 Task: Create a due date automation trigger when advanced on, 2 days after a card is due add fields with custom field "Resume" set to a date less than 1 days from now at 11:00 AM.
Action: Mouse moved to (1375, 118)
Screenshot: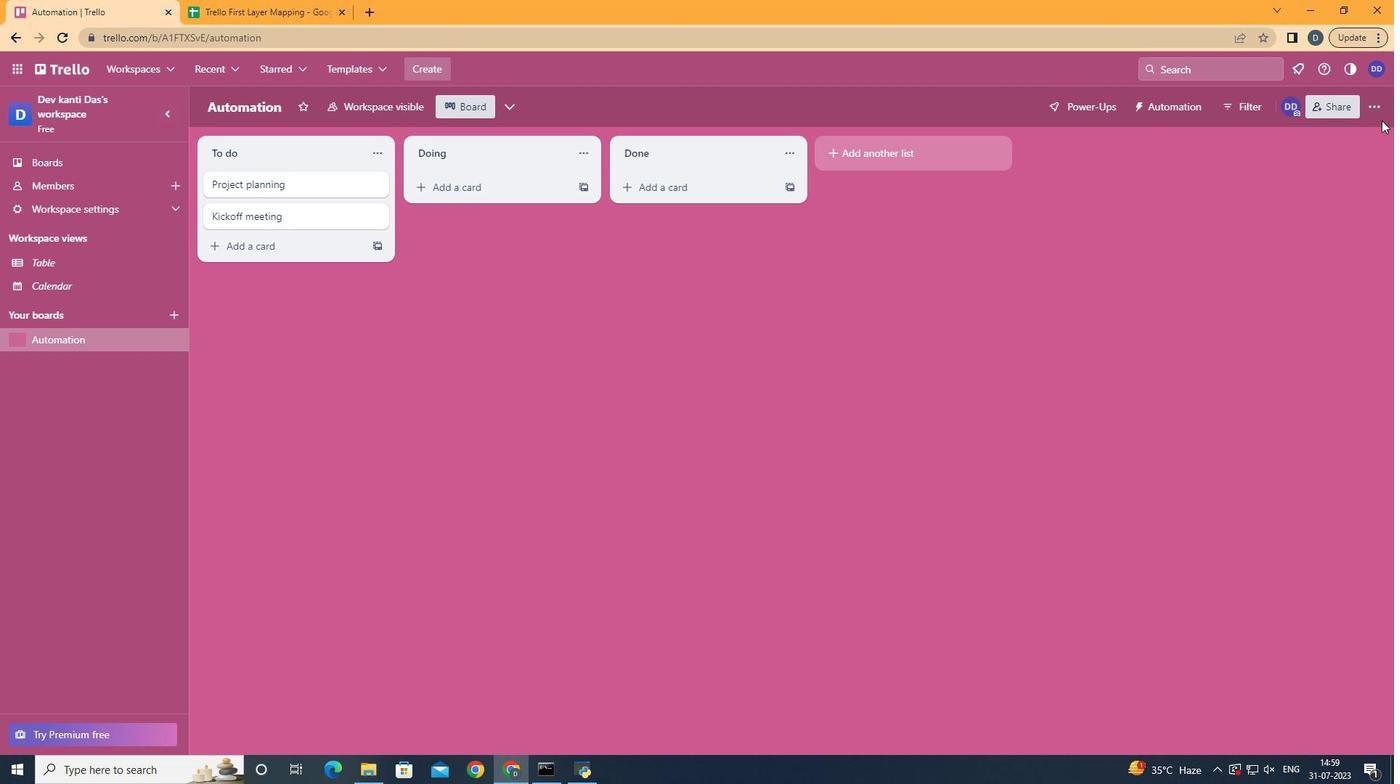 
Action: Mouse pressed left at (1375, 118)
Screenshot: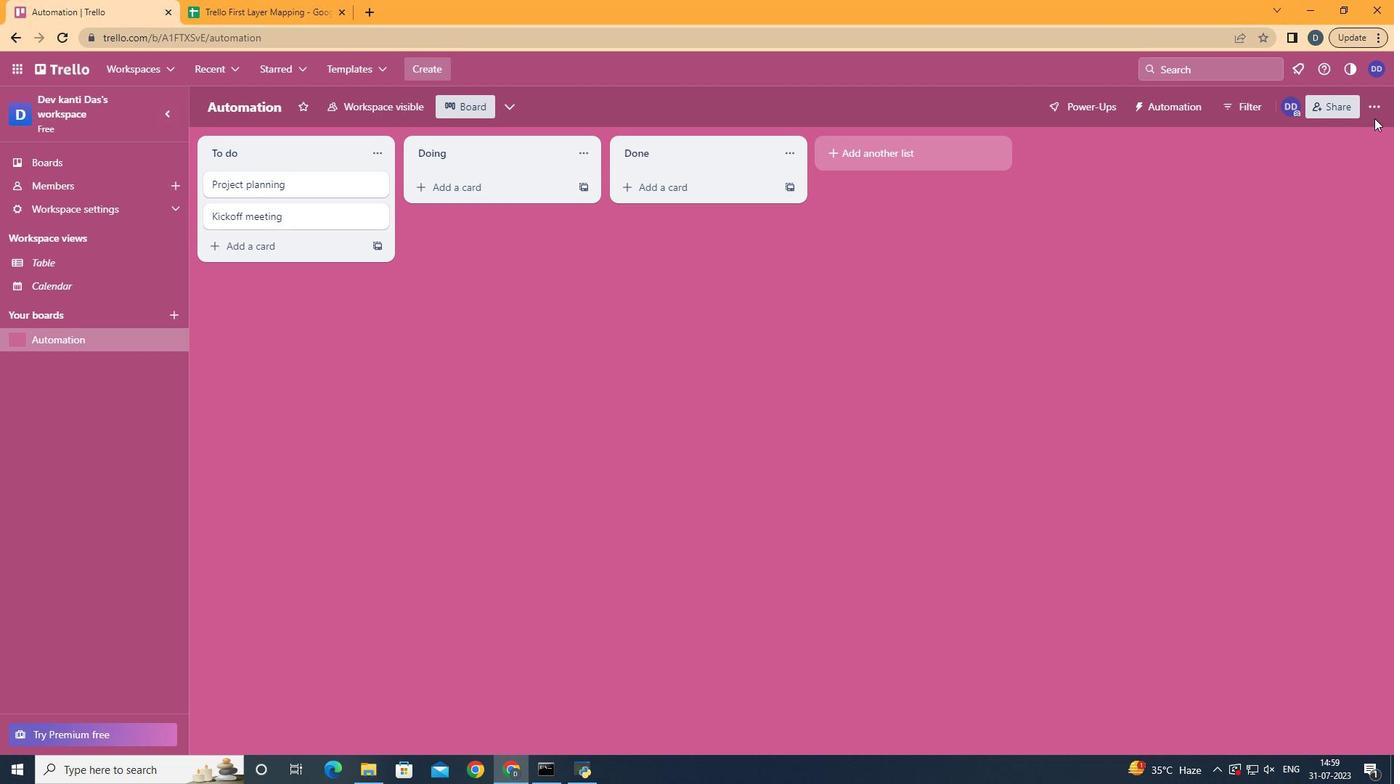 
Action: Mouse moved to (1375, 116)
Screenshot: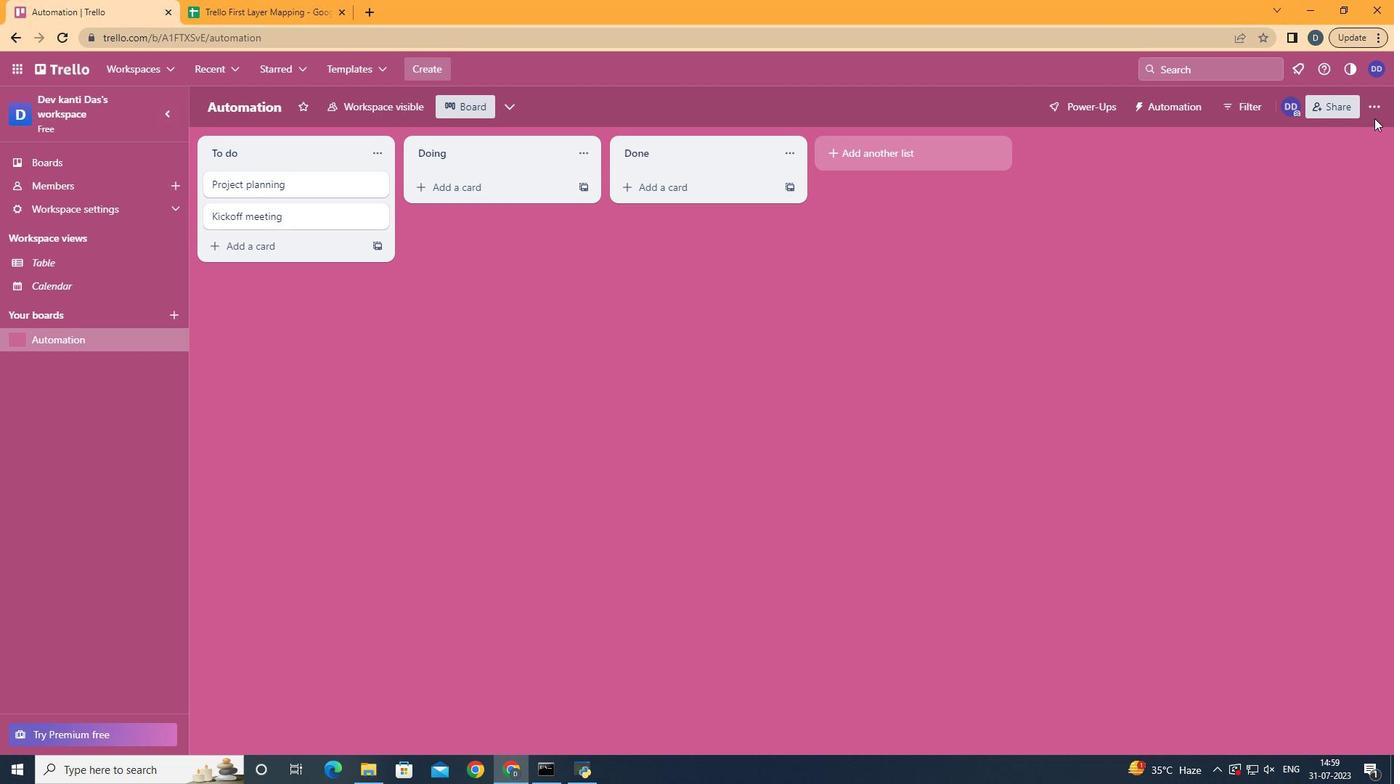 
Action: Mouse pressed left at (1375, 116)
Screenshot: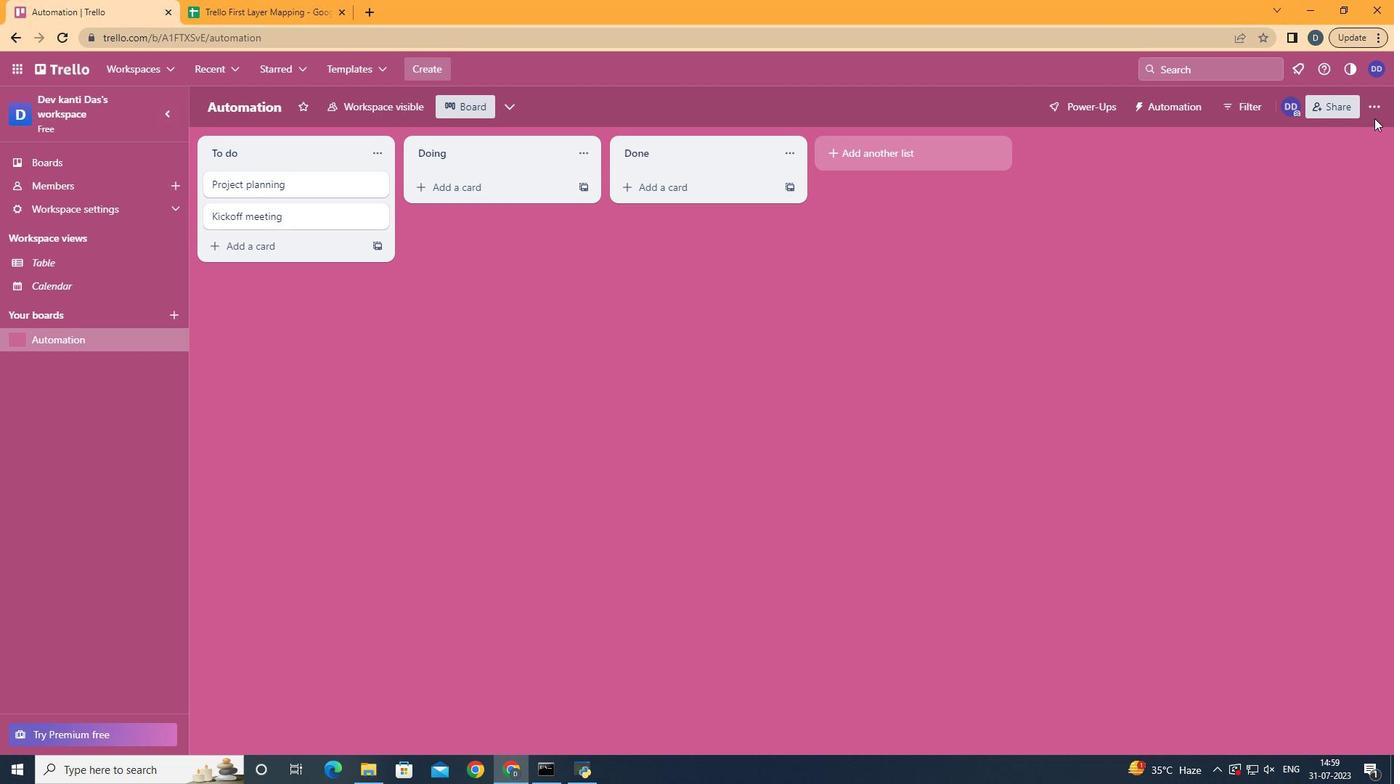 
Action: Mouse moved to (1270, 312)
Screenshot: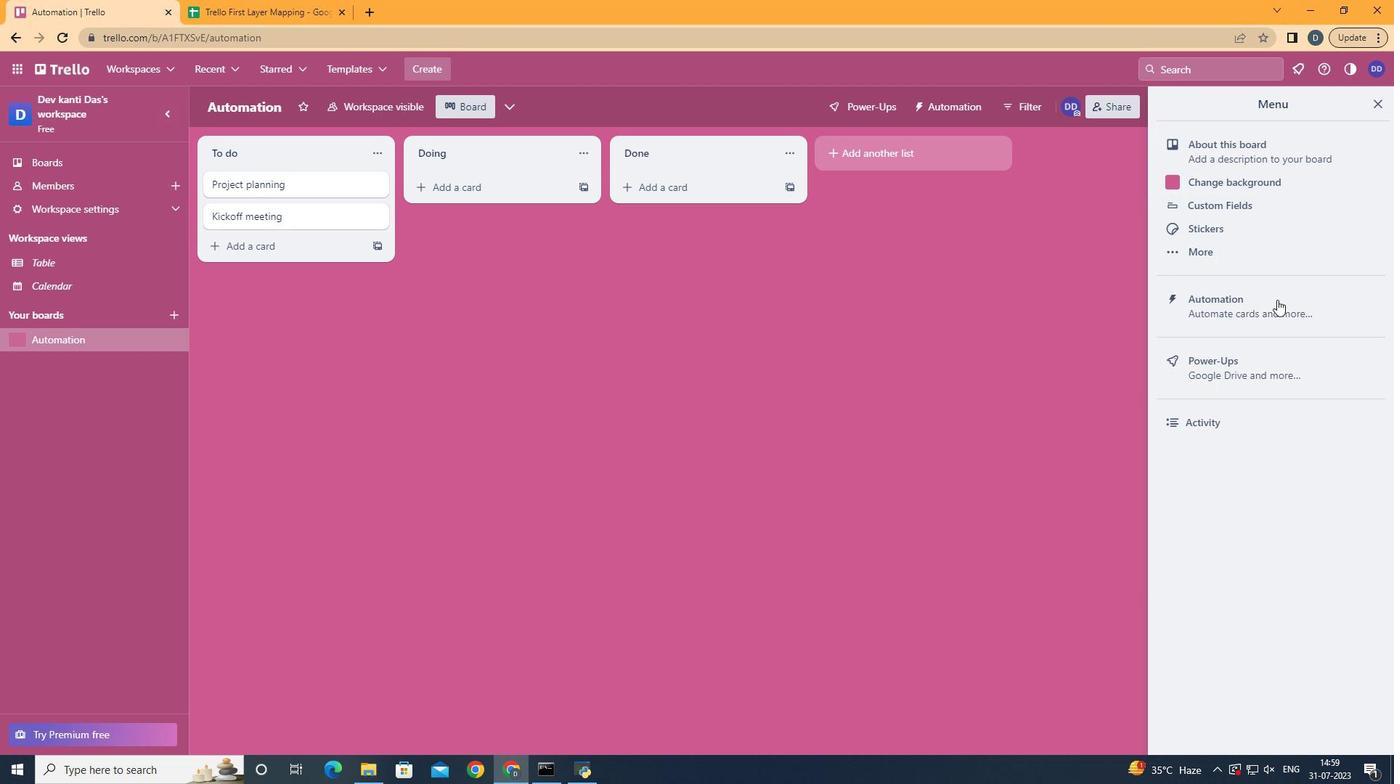 
Action: Mouse pressed left at (1270, 312)
Screenshot: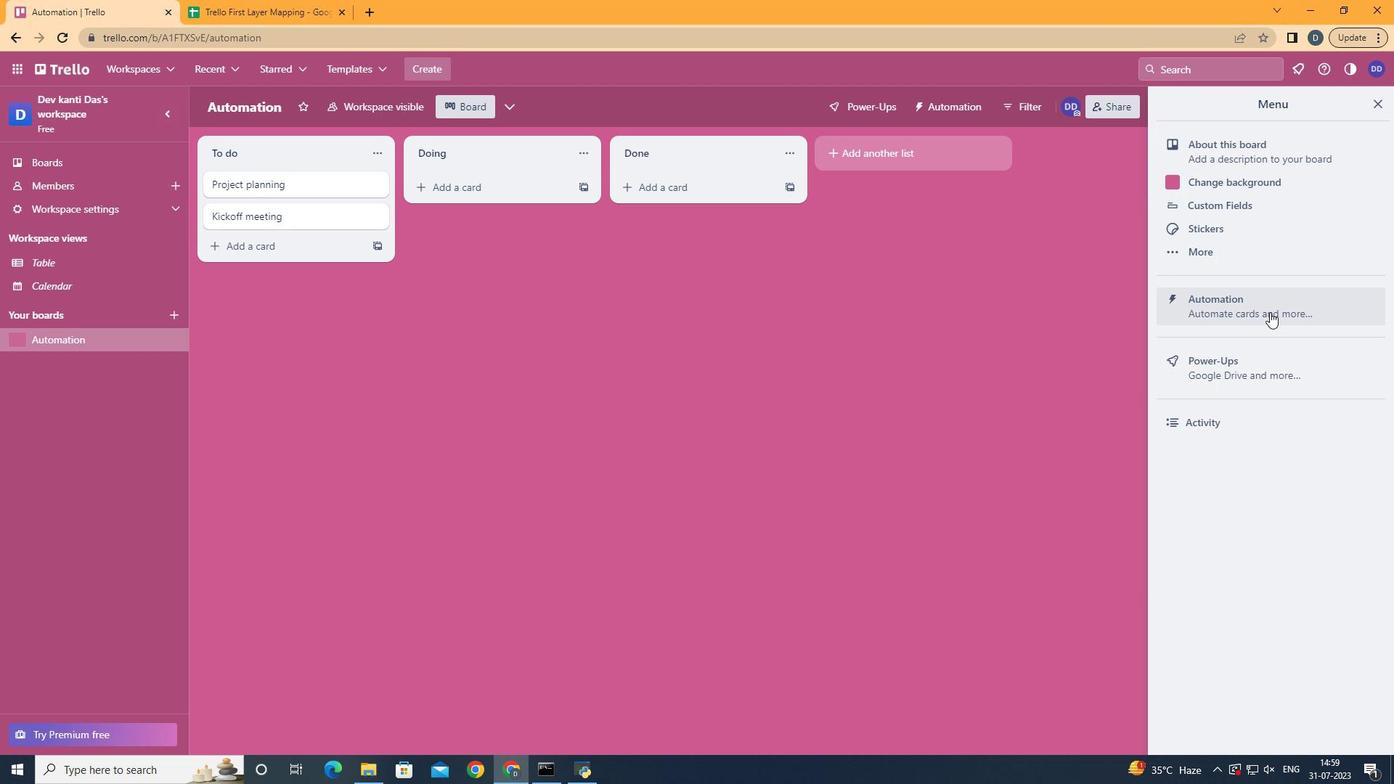 
Action: Mouse moved to (302, 298)
Screenshot: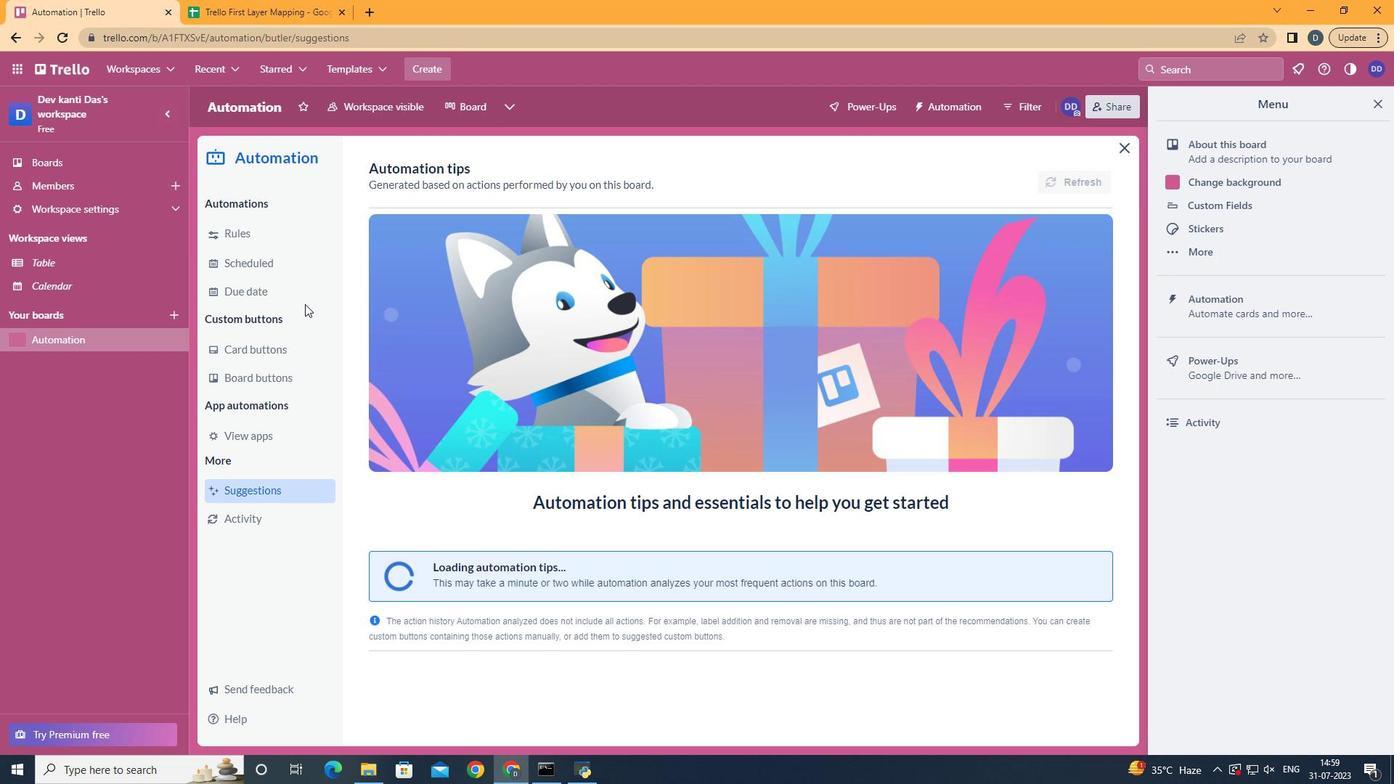 
Action: Mouse pressed left at (302, 298)
Screenshot: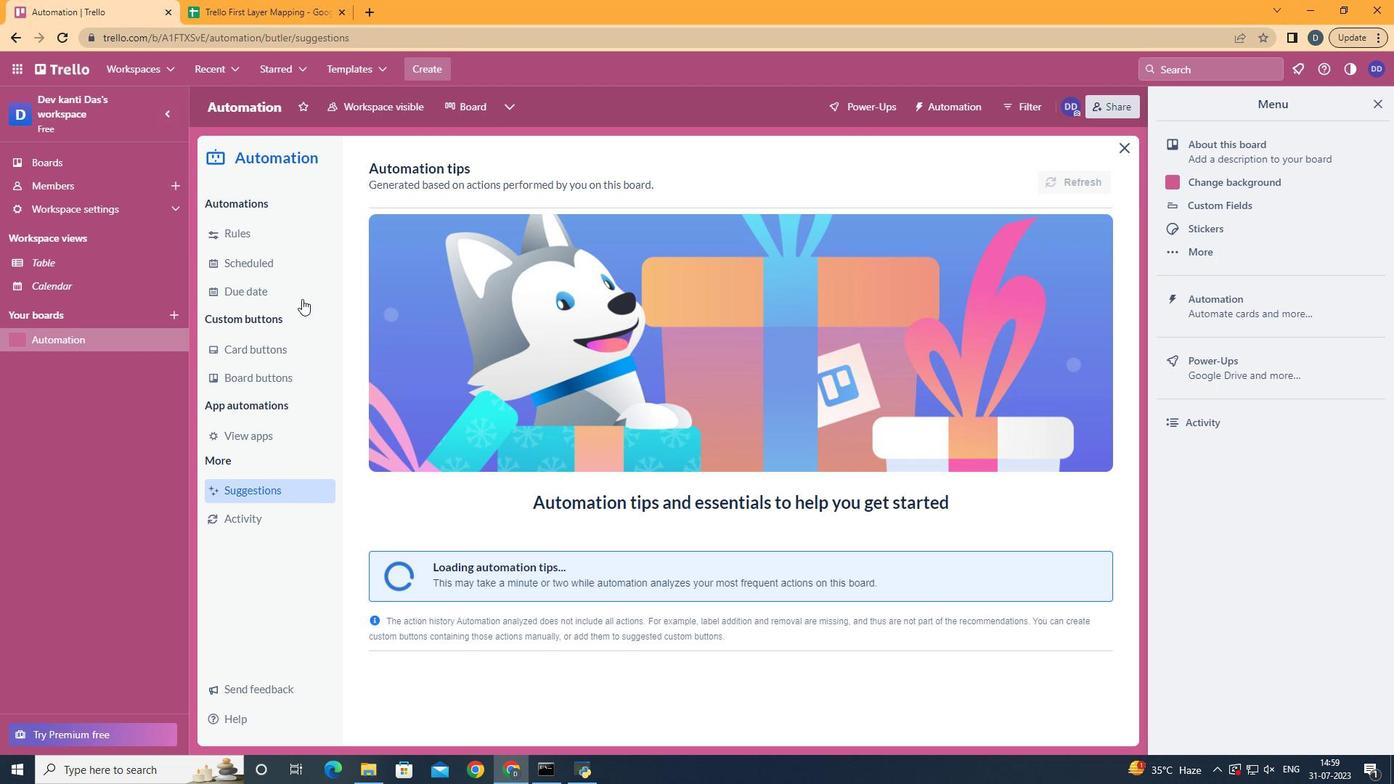 
Action: Mouse moved to (1021, 170)
Screenshot: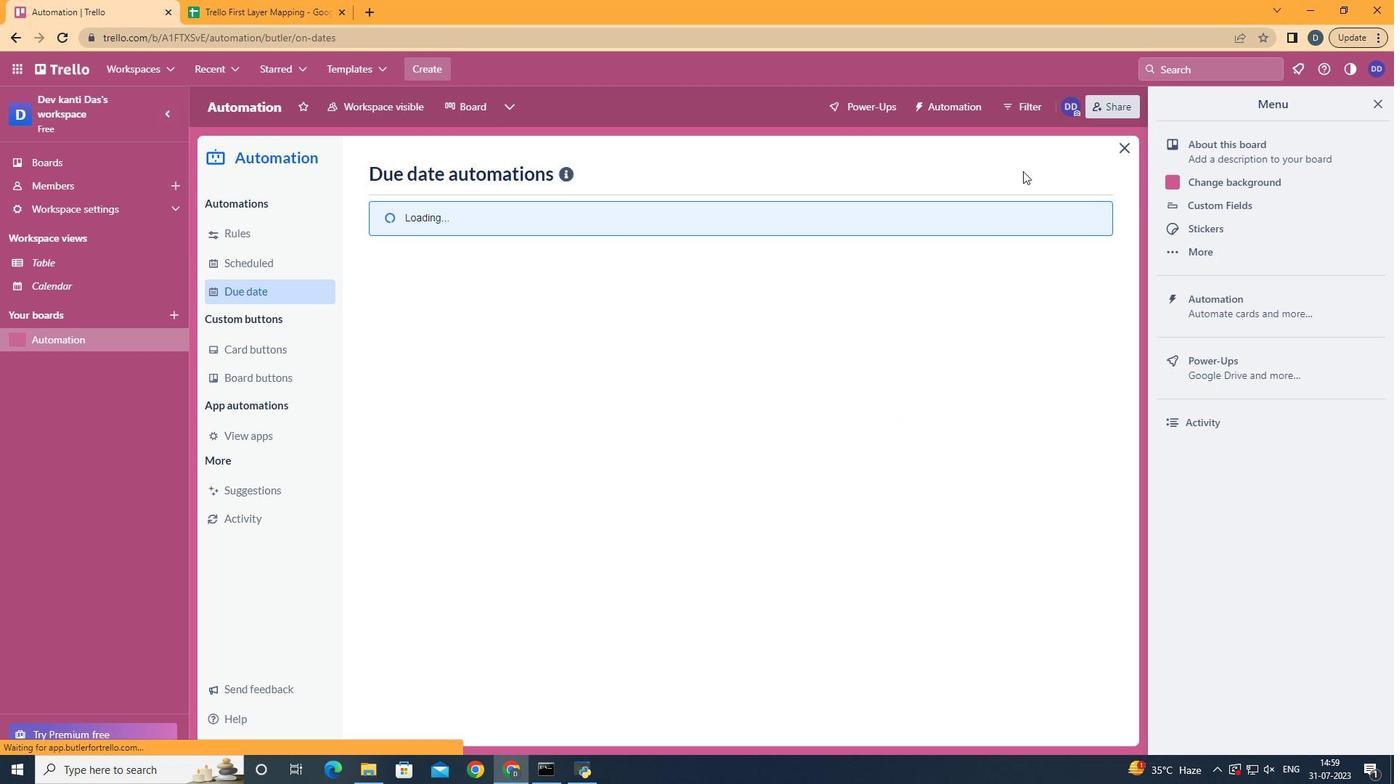 
Action: Mouse pressed left at (1021, 170)
Screenshot: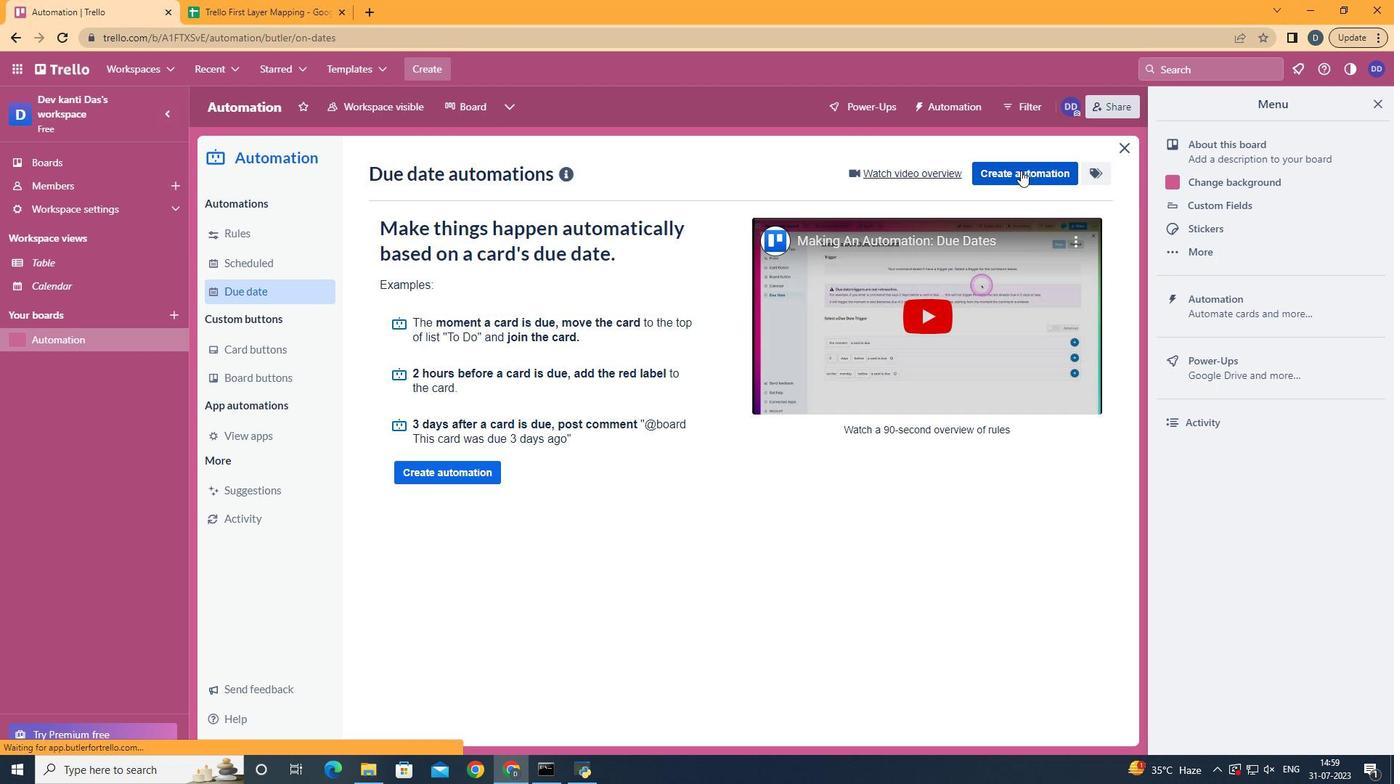 
Action: Mouse moved to (712, 308)
Screenshot: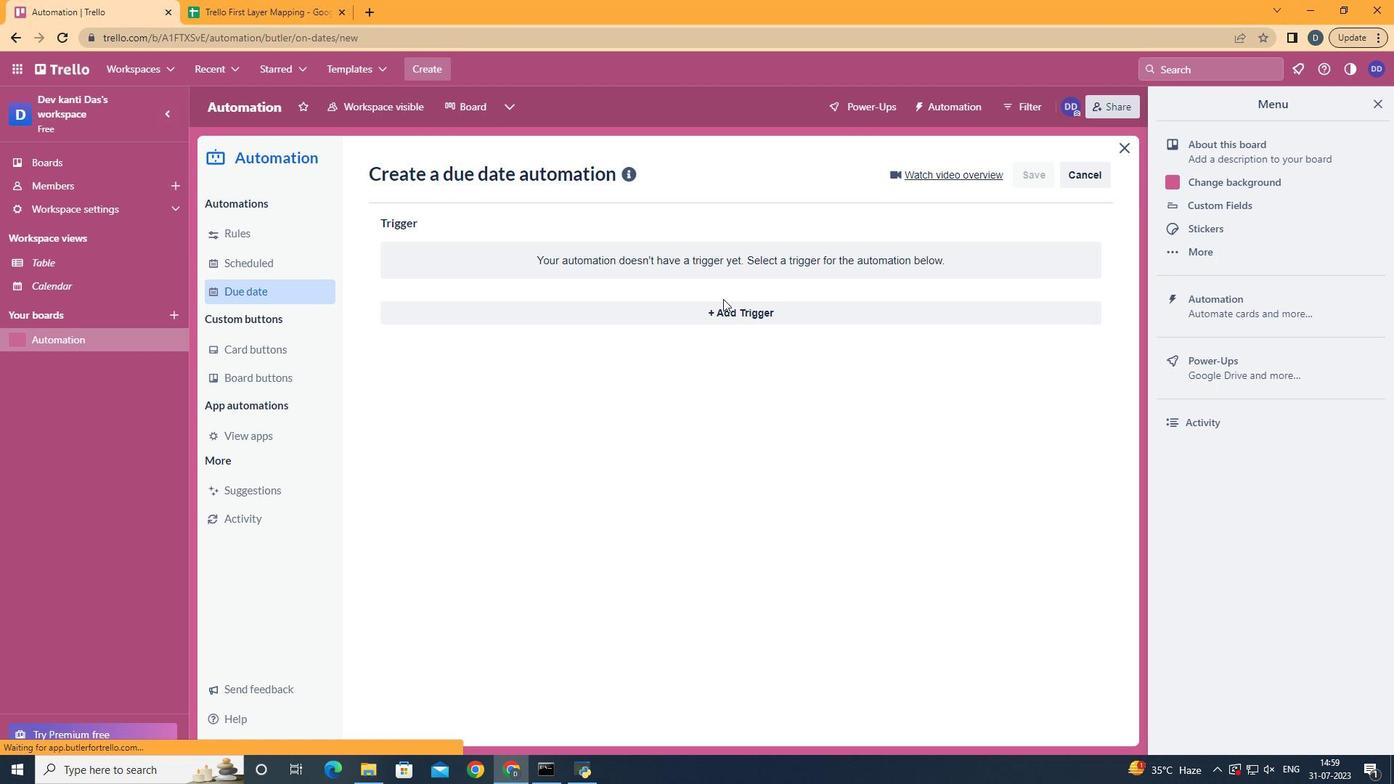
Action: Mouse pressed left at (712, 308)
Screenshot: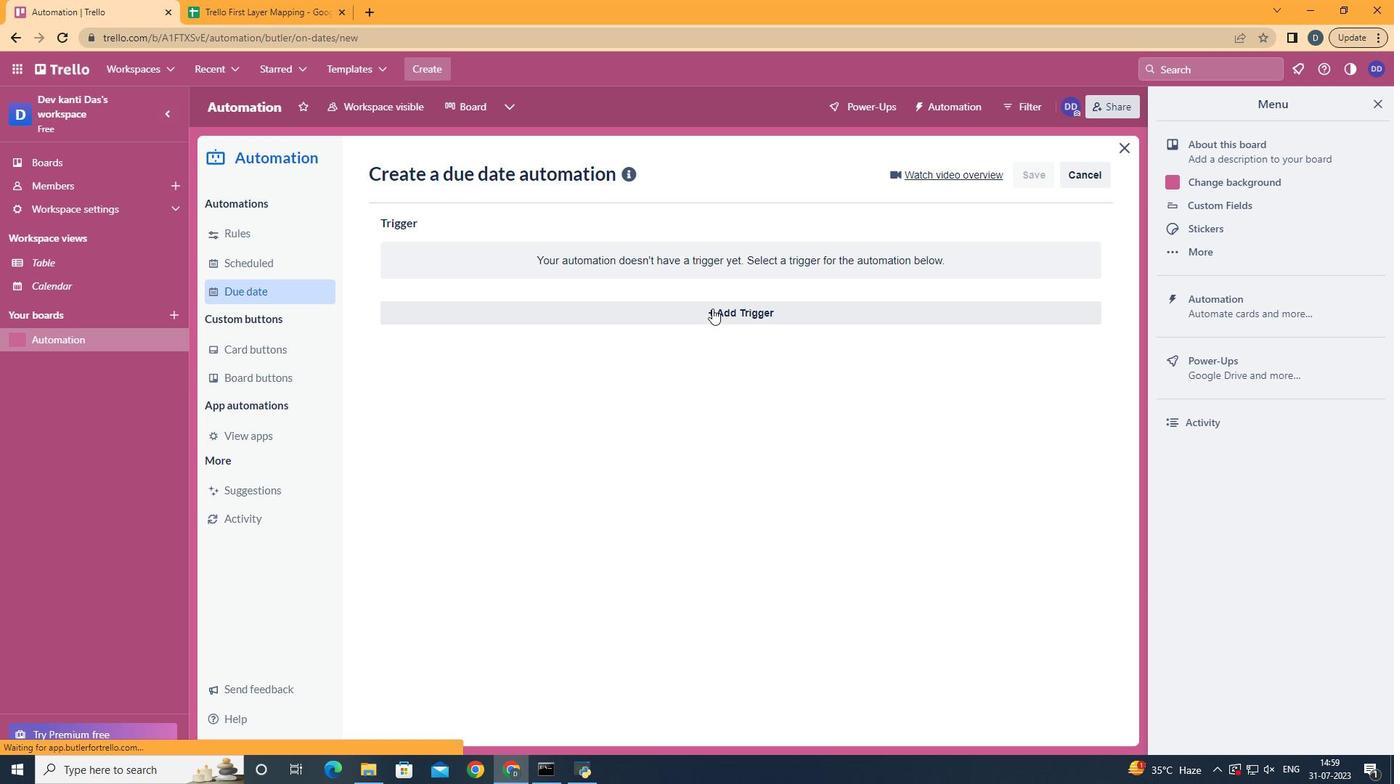 
Action: Mouse moved to (507, 591)
Screenshot: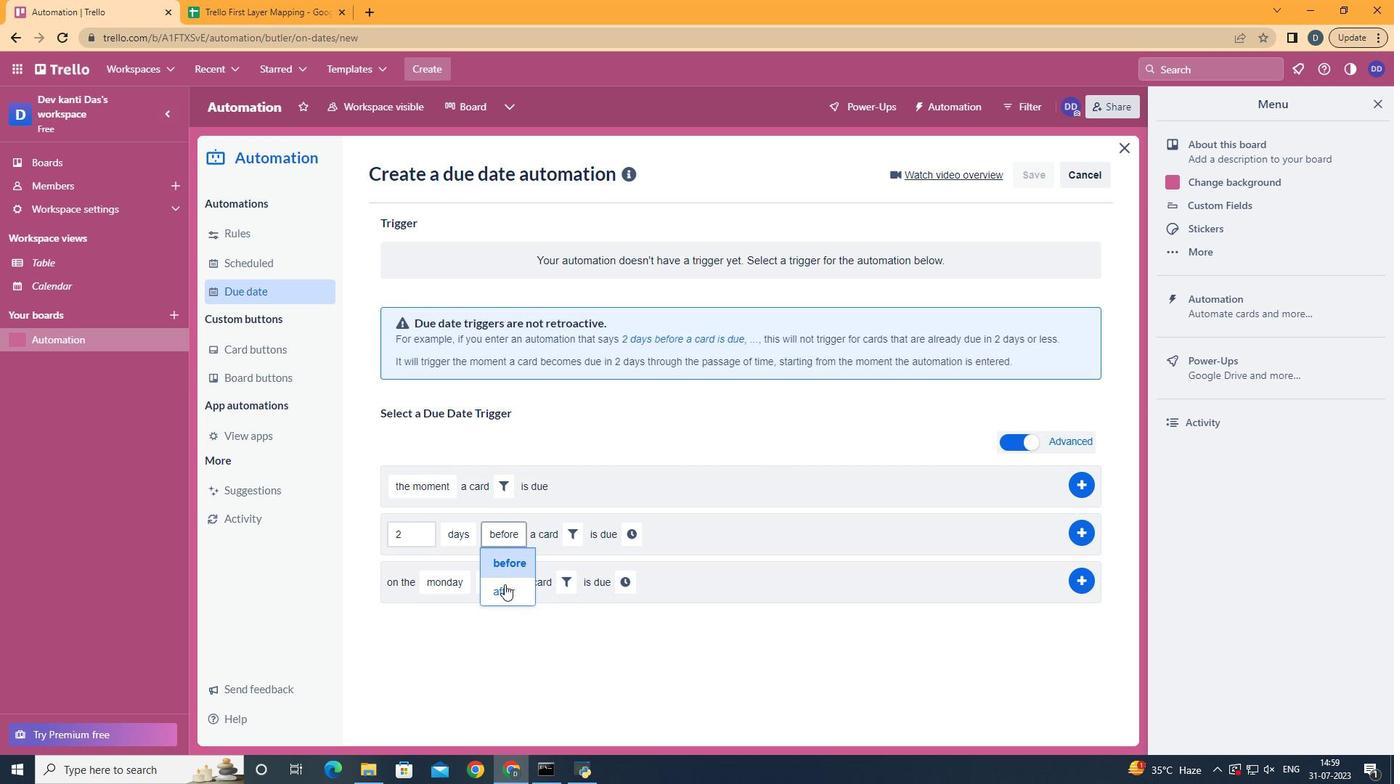 
Action: Mouse pressed left at (507, 591)
Screenshot: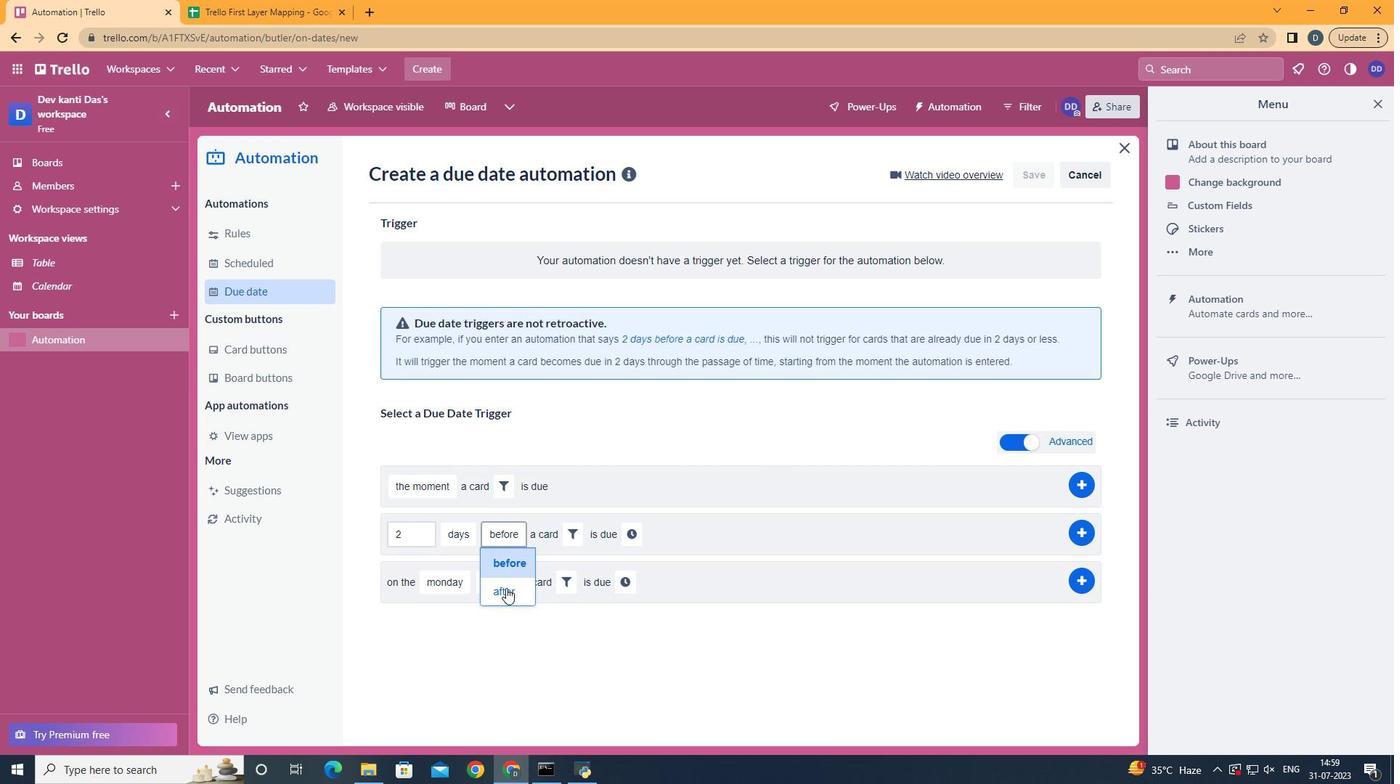 
Action: Mouse moved to (555, 535)
Screenshot: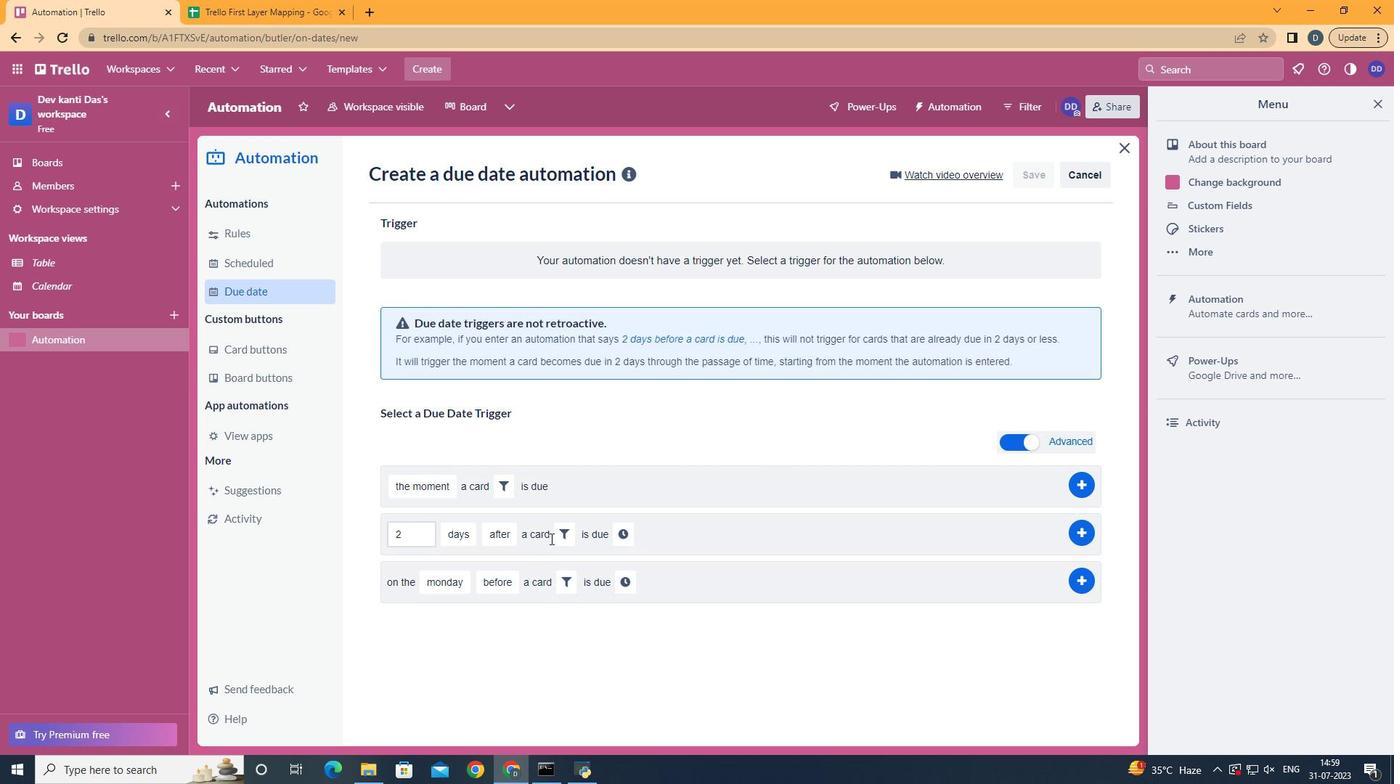 
Action: Mouse pressed left at (555, 535)
Screenshot: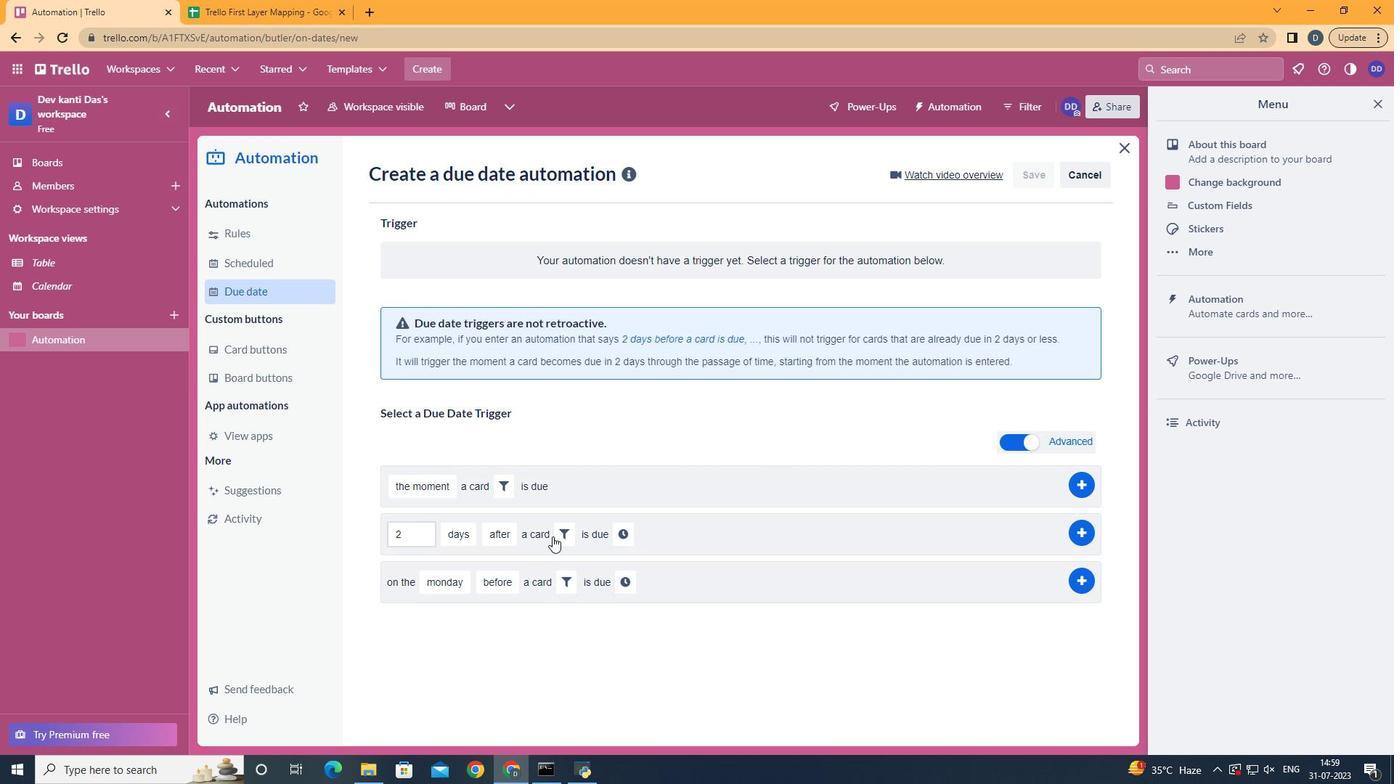 
Action: Mouse moved to (787, 577)
Screenshot: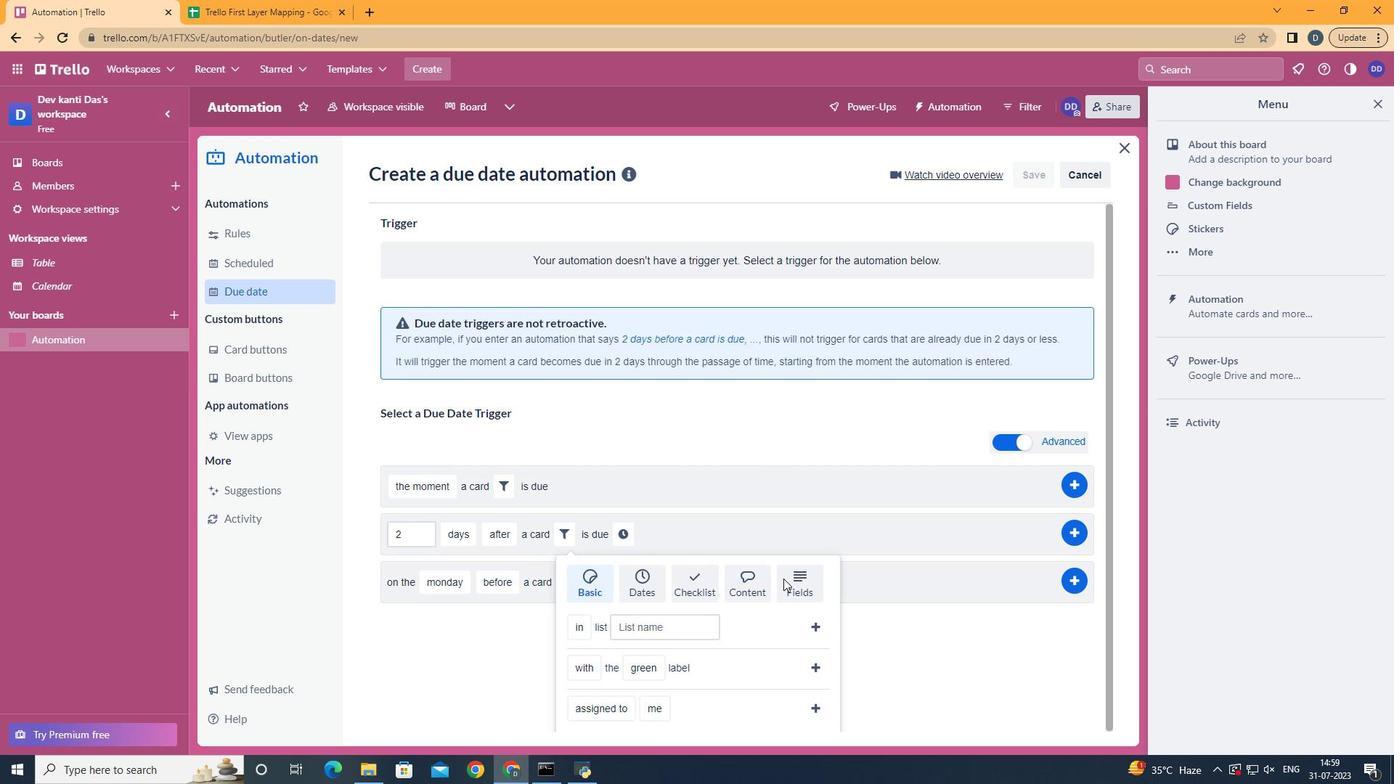 
Action: Mouse pressed left at (787, 577)
Screenshot: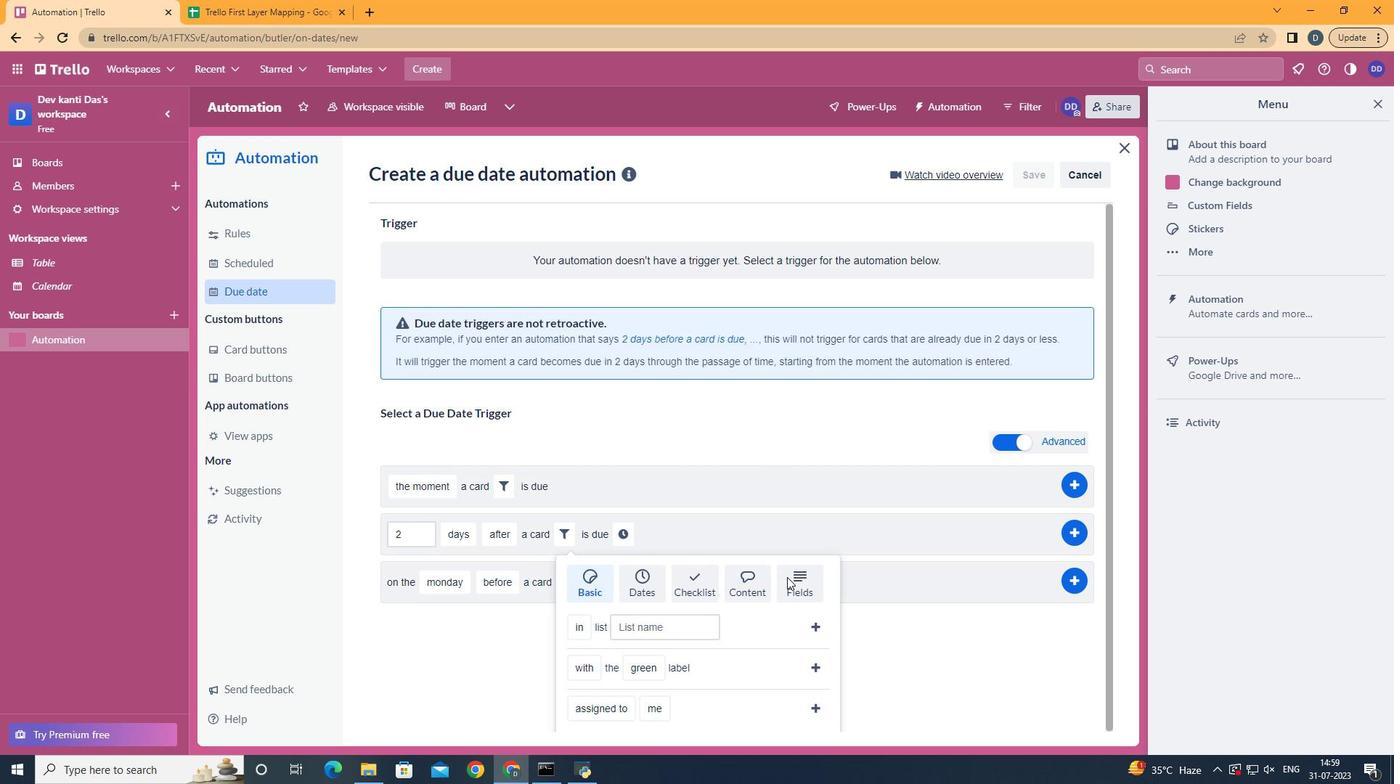 
Action: Mouse scrolled (787, 576) with delta (0, 0)
Screenshot: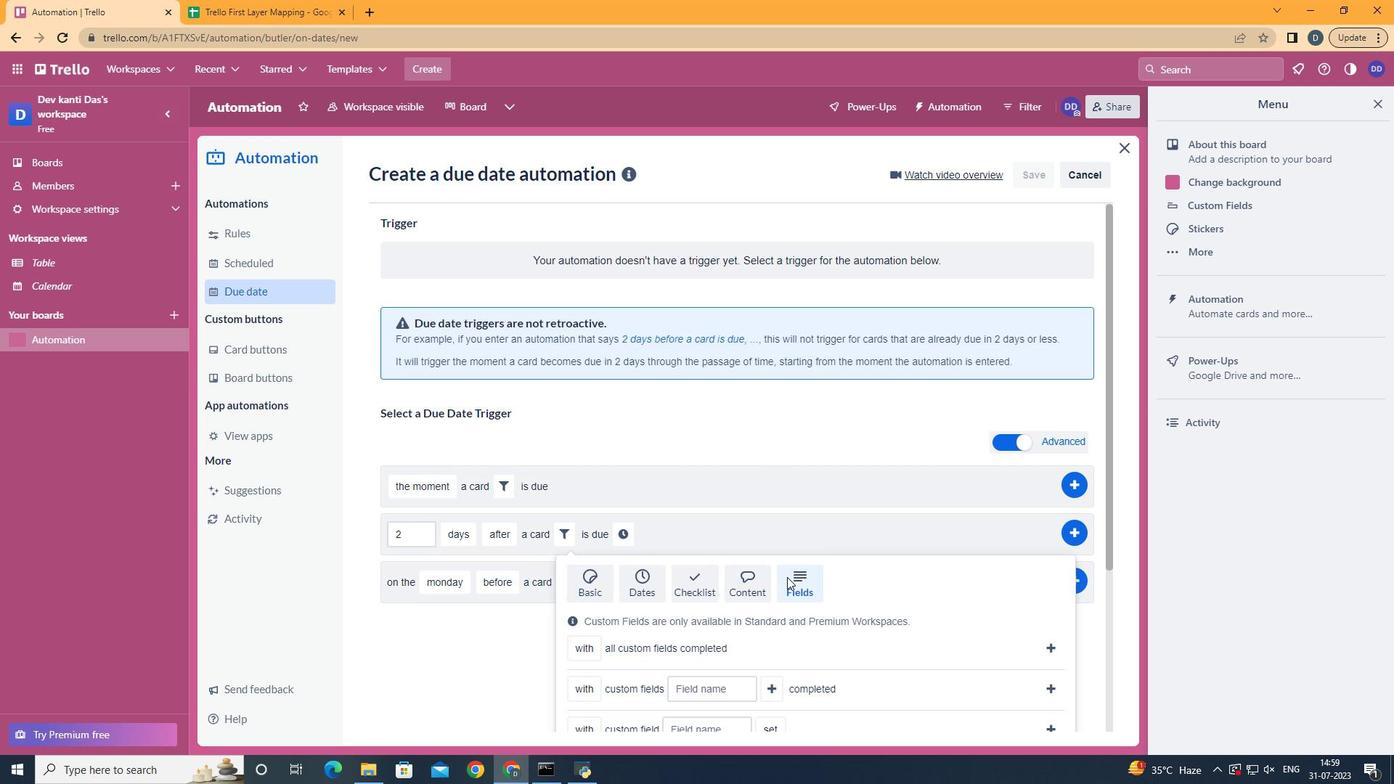
Action: Mouse scrolled (787, 576) with delta (0, 0)
Screenshot: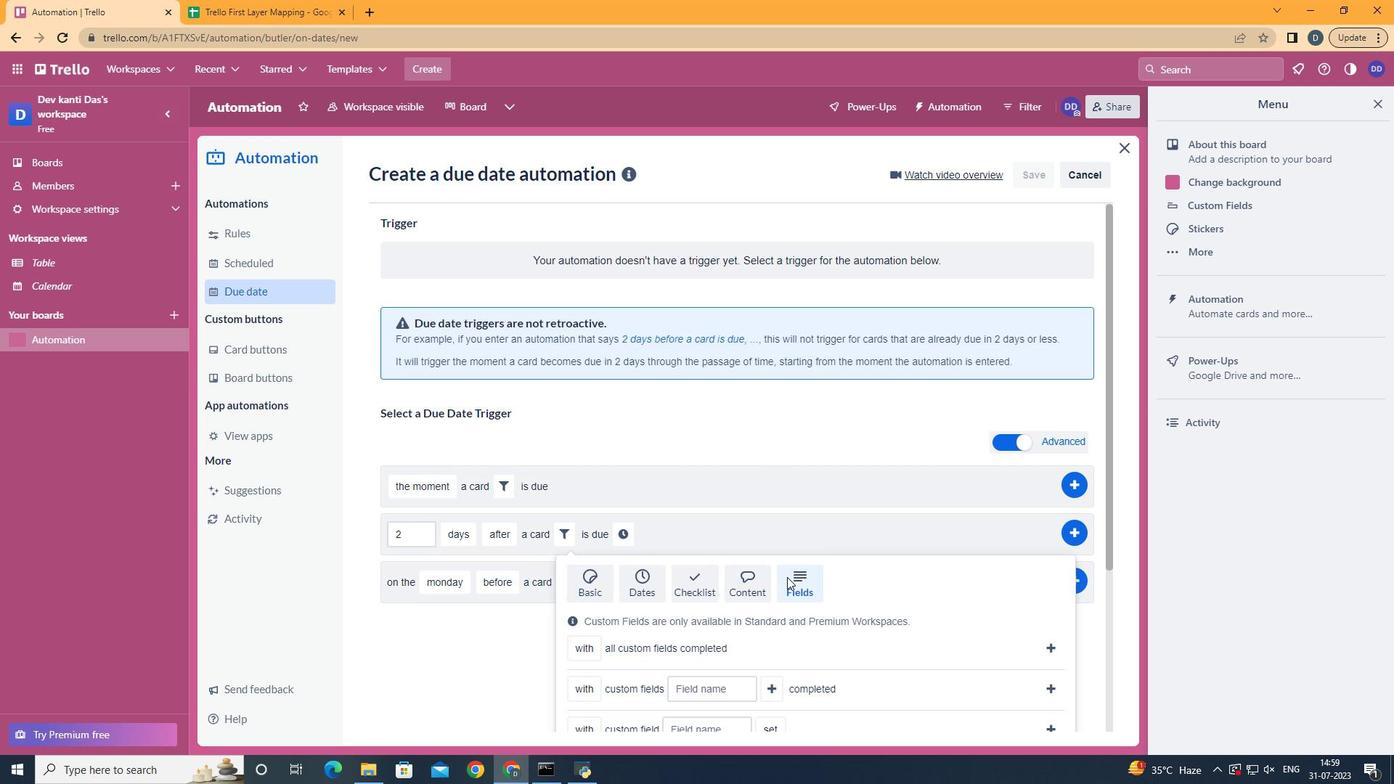 
Action: Mouse moved to (787, 577)
Screenshot: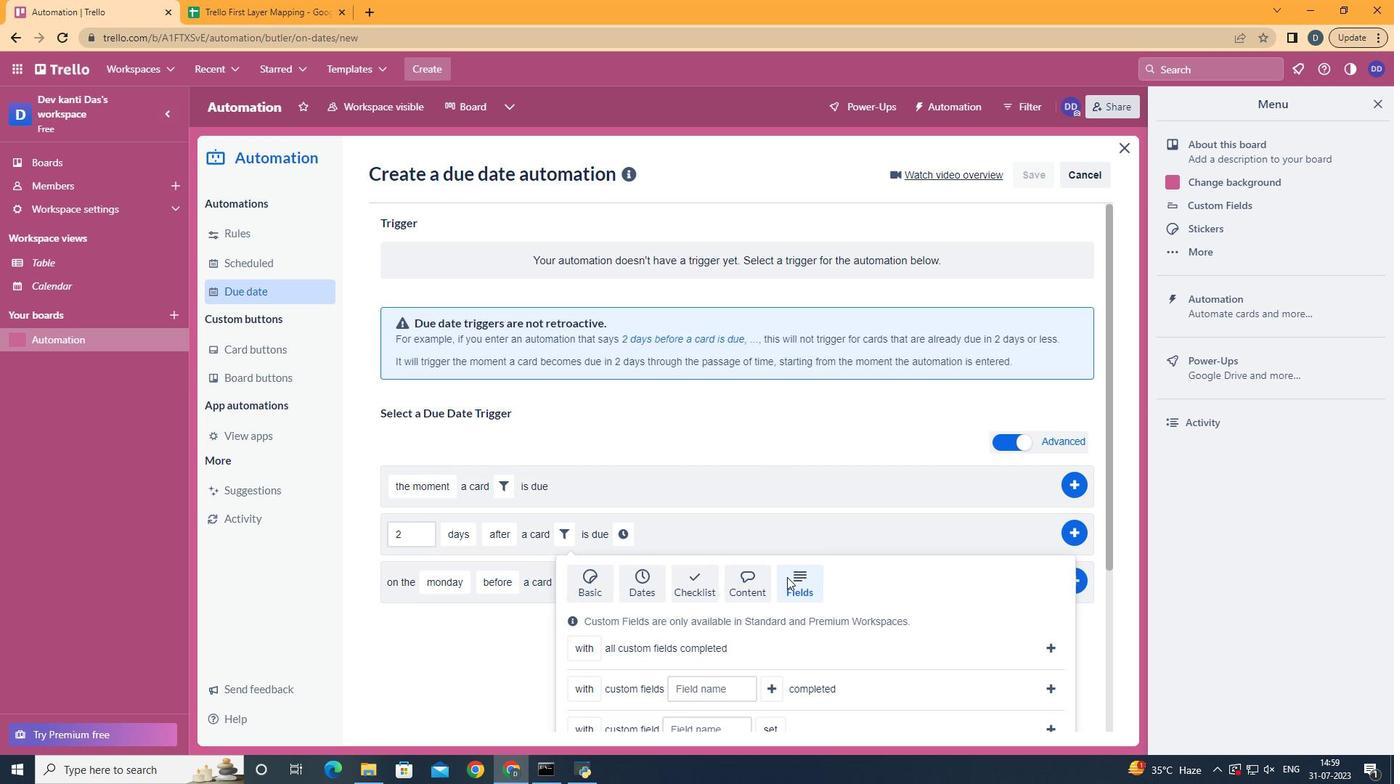 
Action: Mouse scrolled (787, 576) with delta (0, 0)
Screenshot: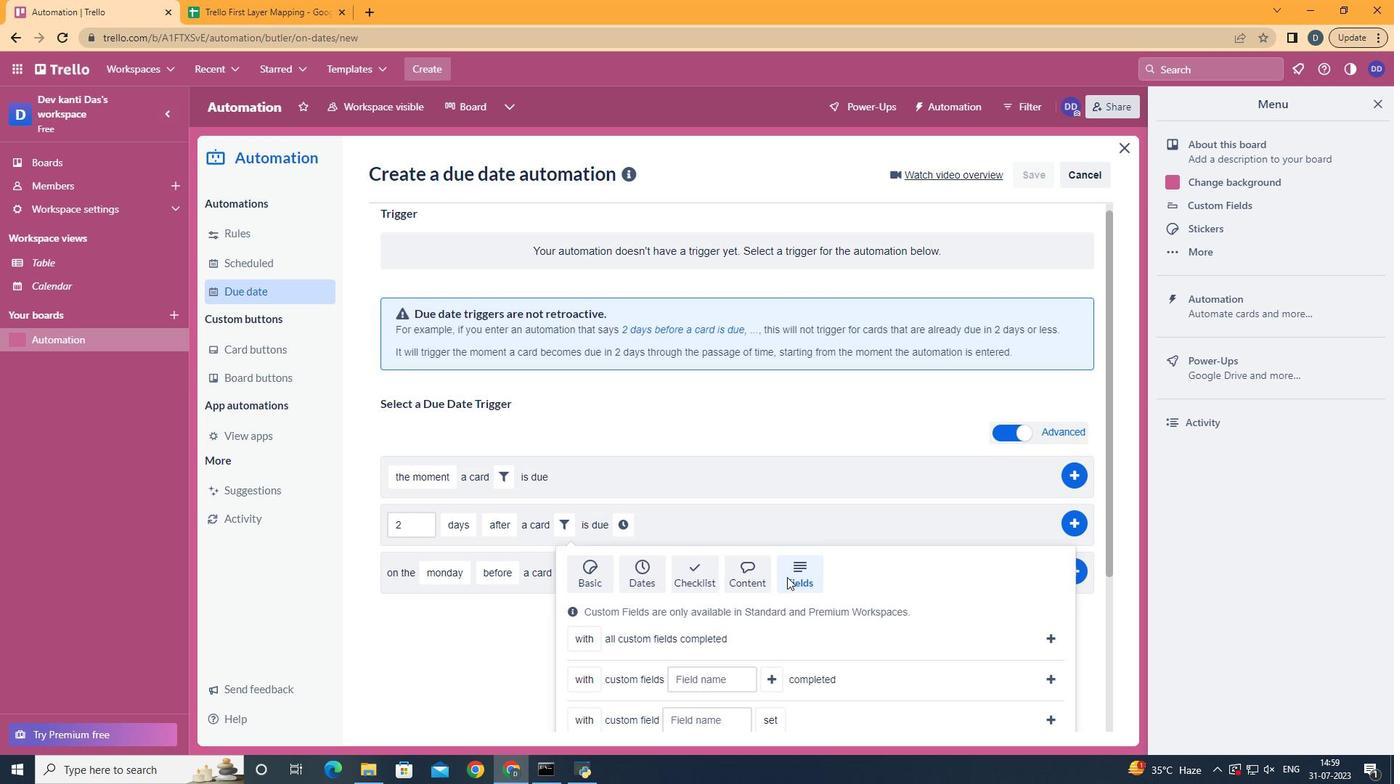 
Action: Mouse moved to (802, 560)
Screenshot: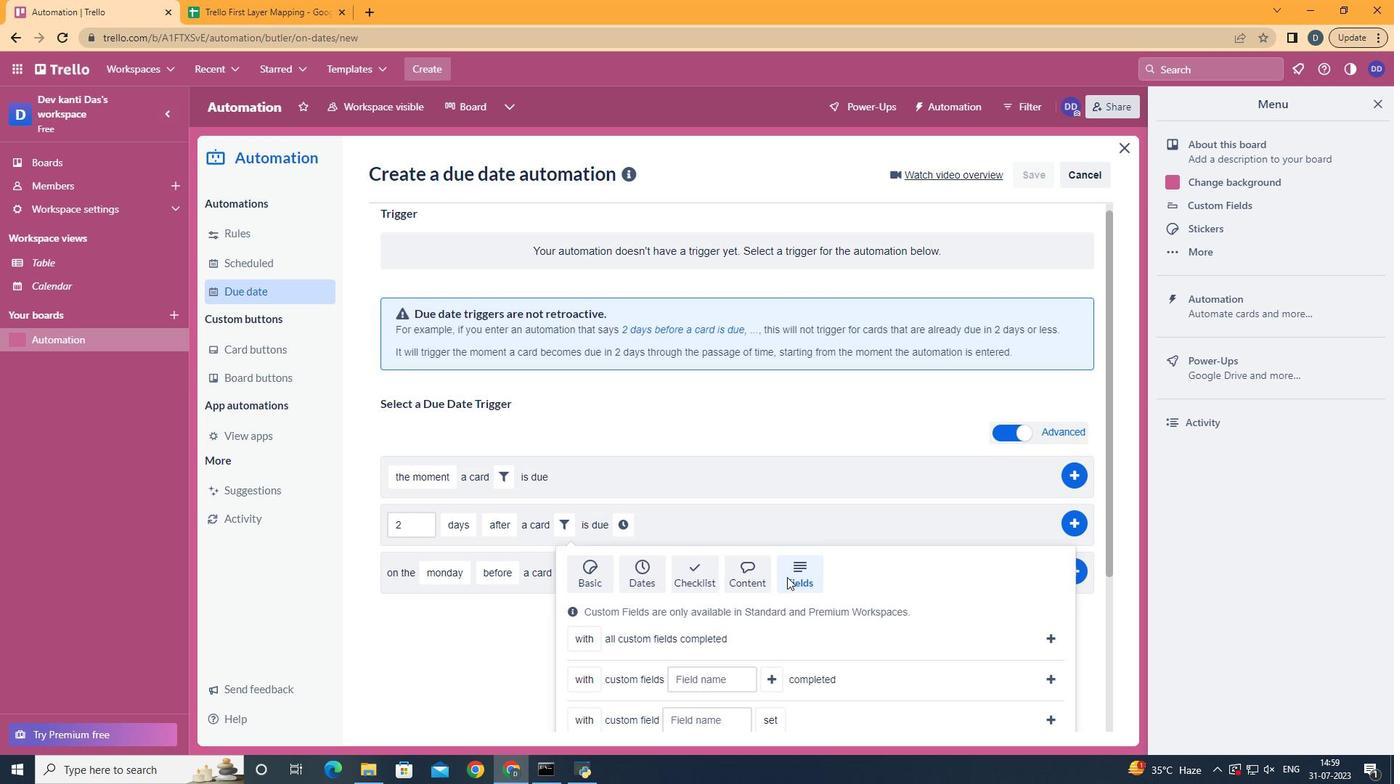 
Action: Mouse scrolled (787, 576) with delta (0, 0)
Screenshot: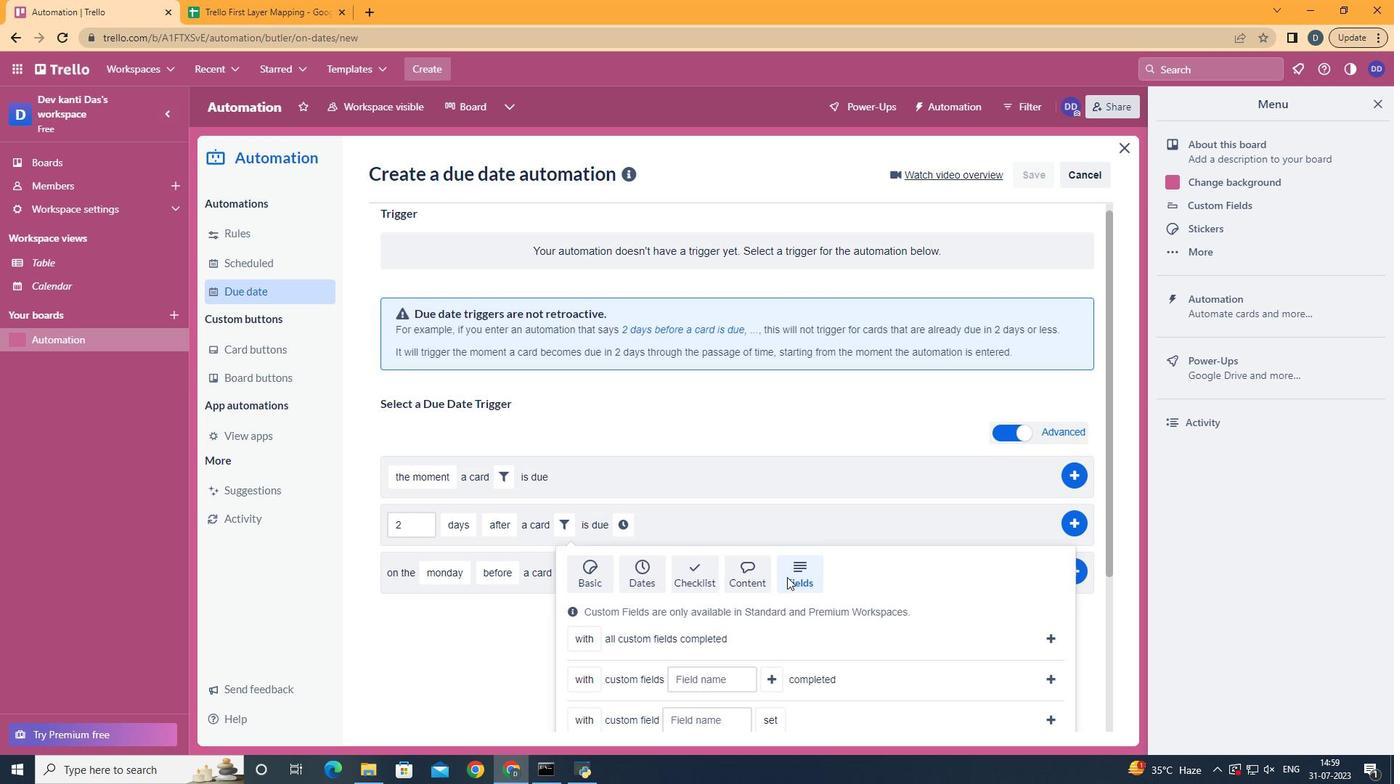 
Action: Mouse moved to (803, 560)
Screenshot: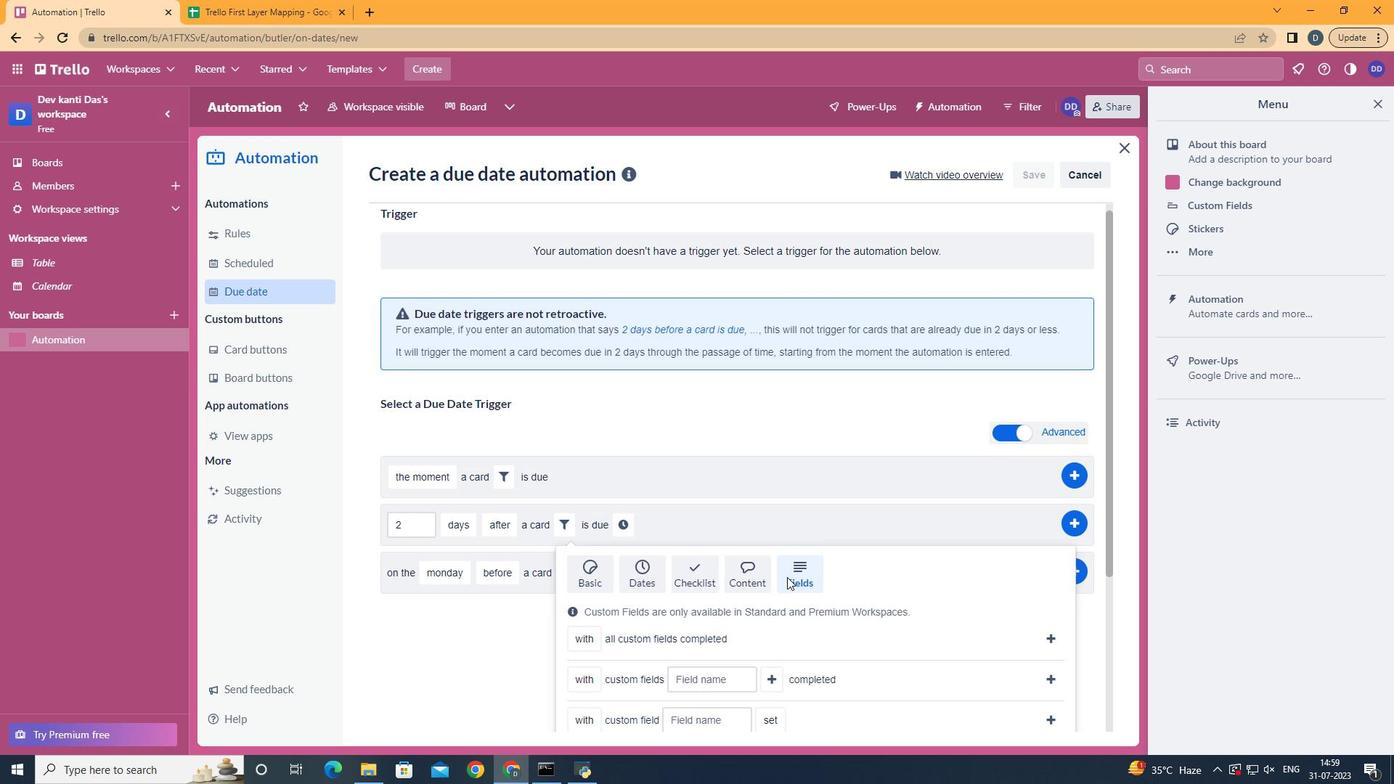 
Action: Mouse scrolled (787, 576) with delta (0, 0)
Screenshot: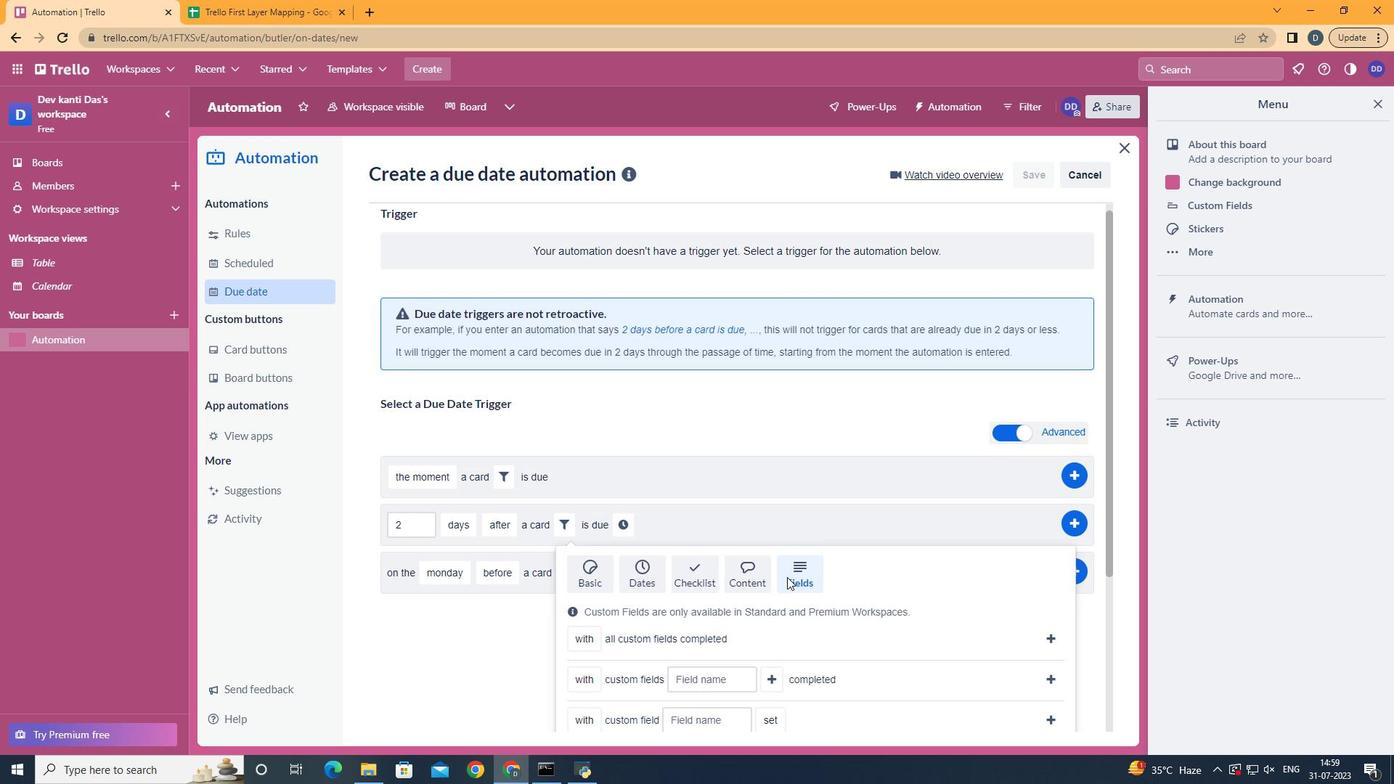 
Action: Mouse moved to (599, 647)
Screenshot: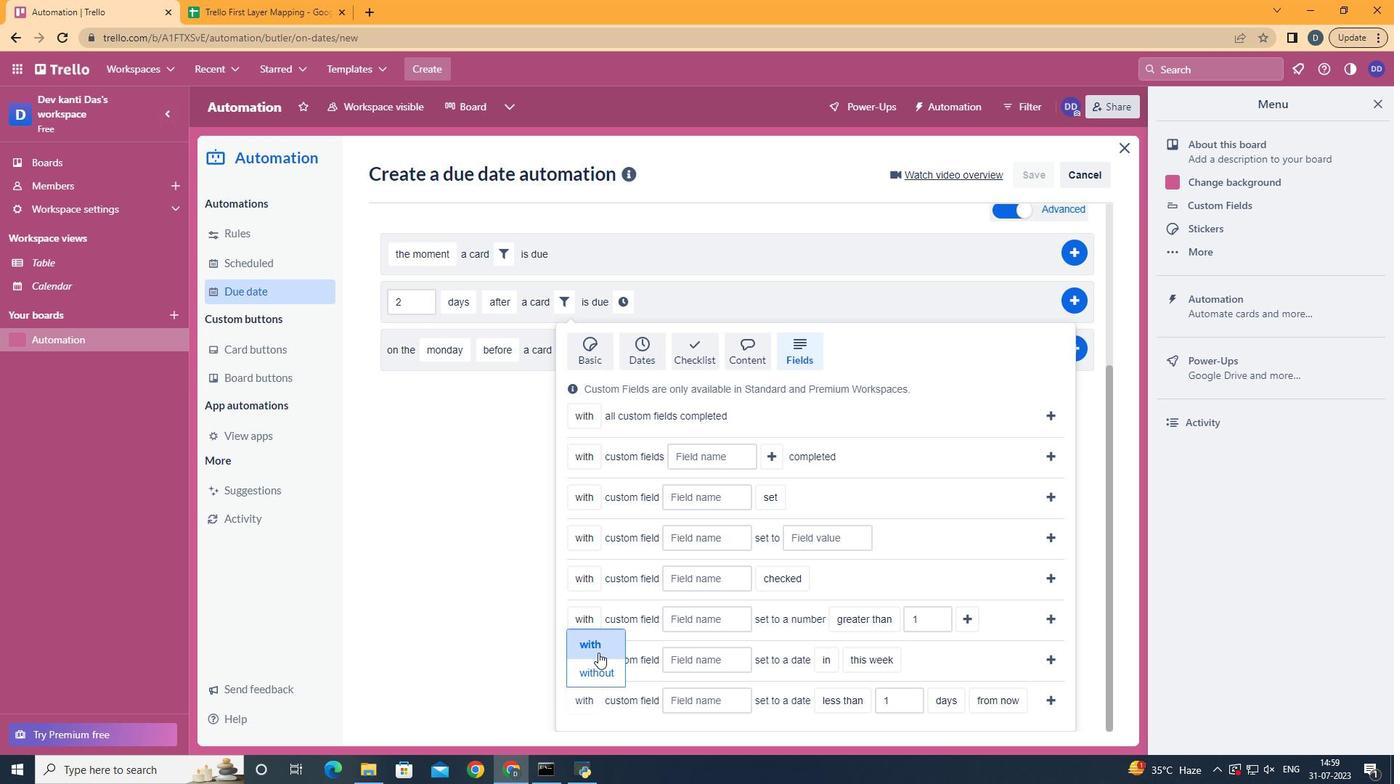 
Action: Mouse pressed left at (599, 647)
Screenshot: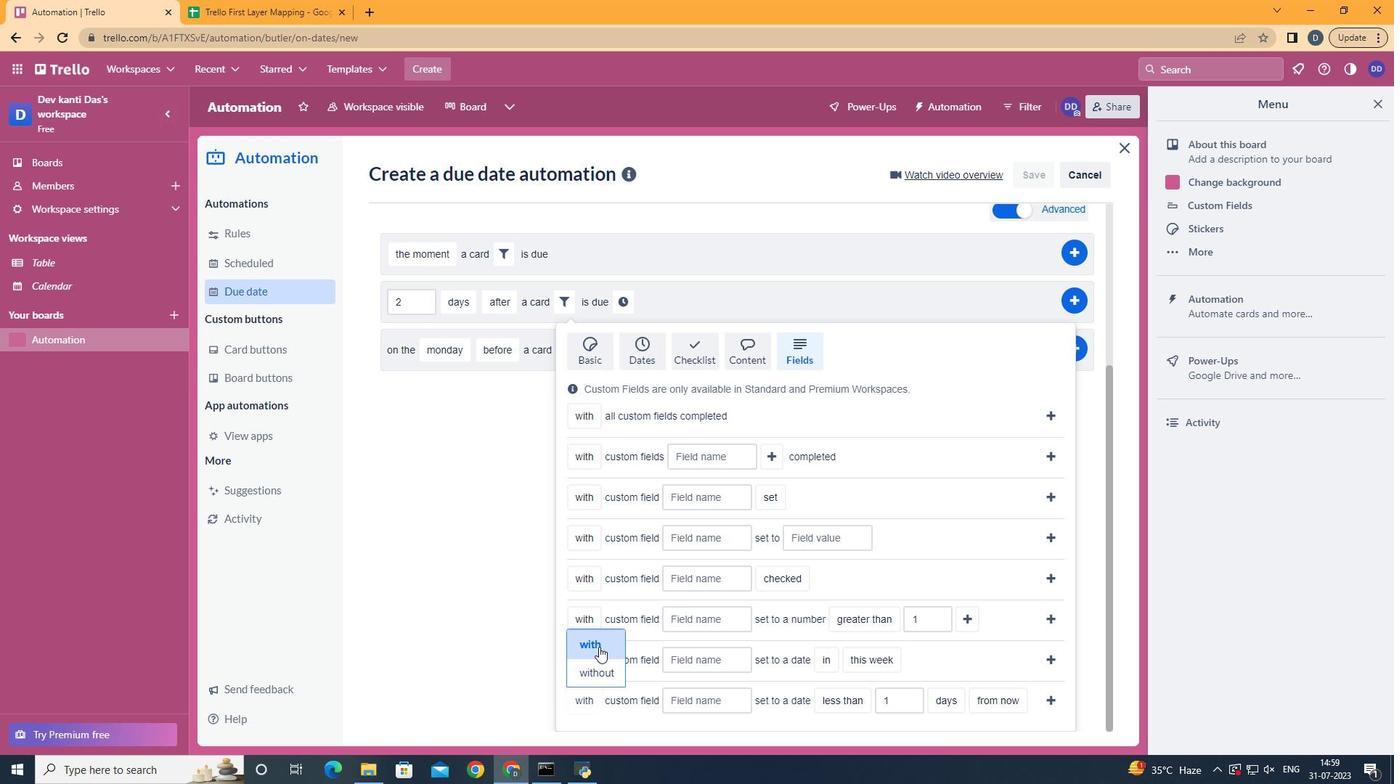 
Action: Mouse moved to (722, 694)
Screenshot: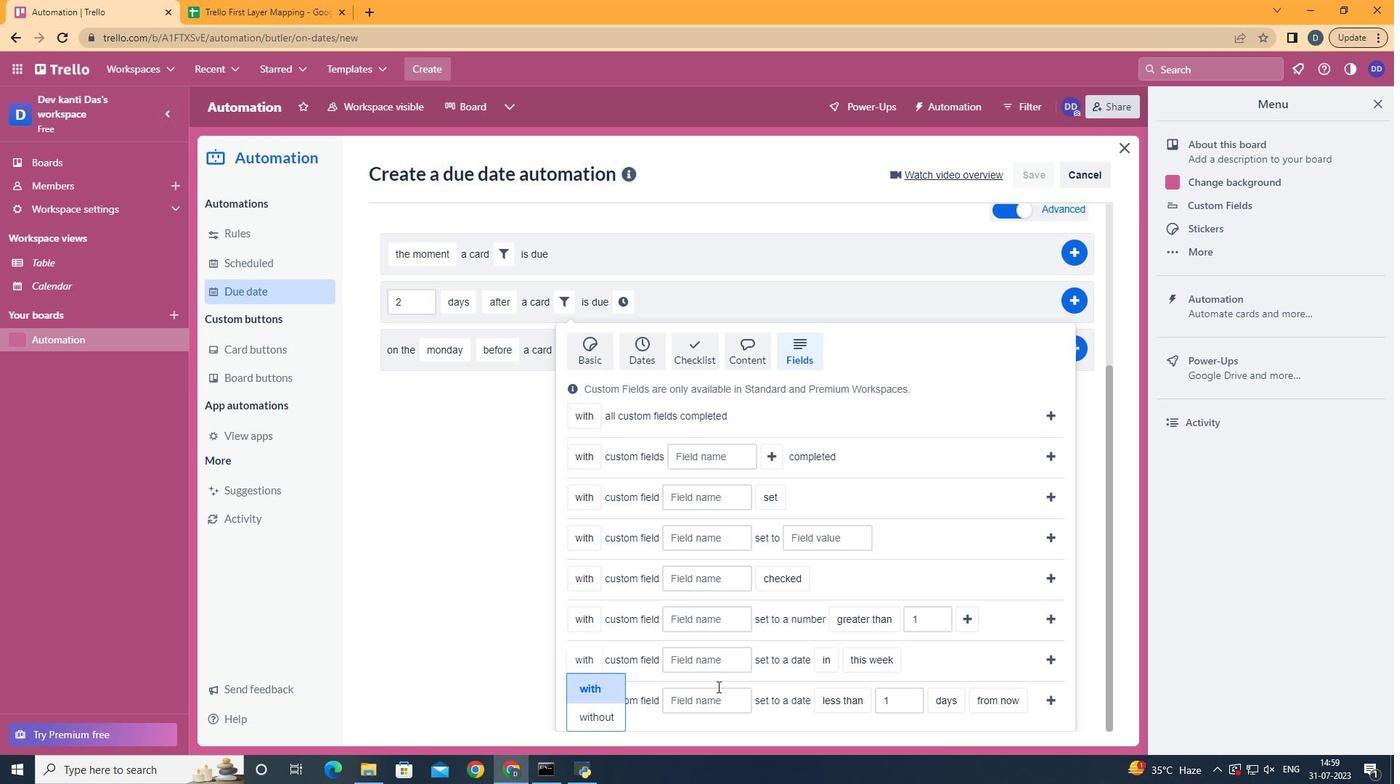 
Action: Mouse pressed left at (722, 694)
Screenshot: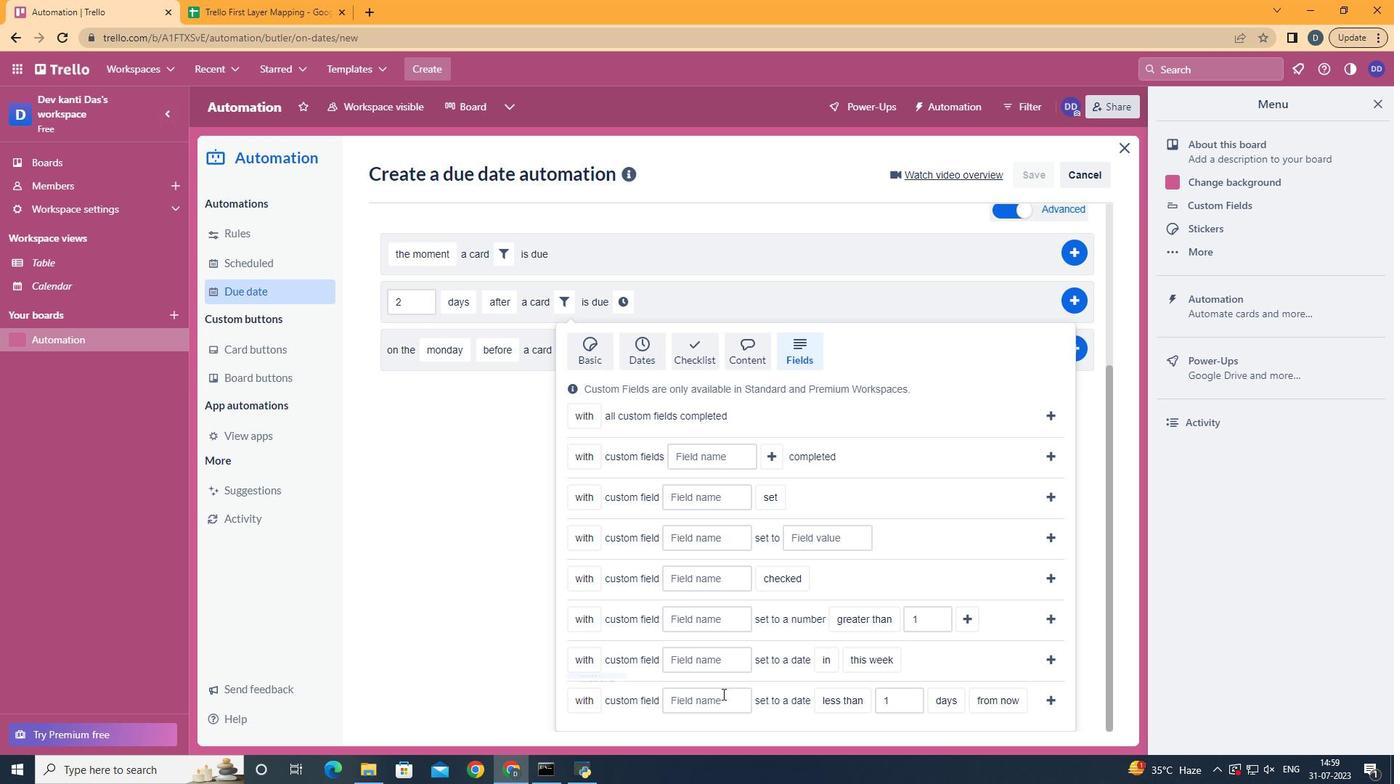 
Action: Key pressed <Key.shift>Resume
Screenshot: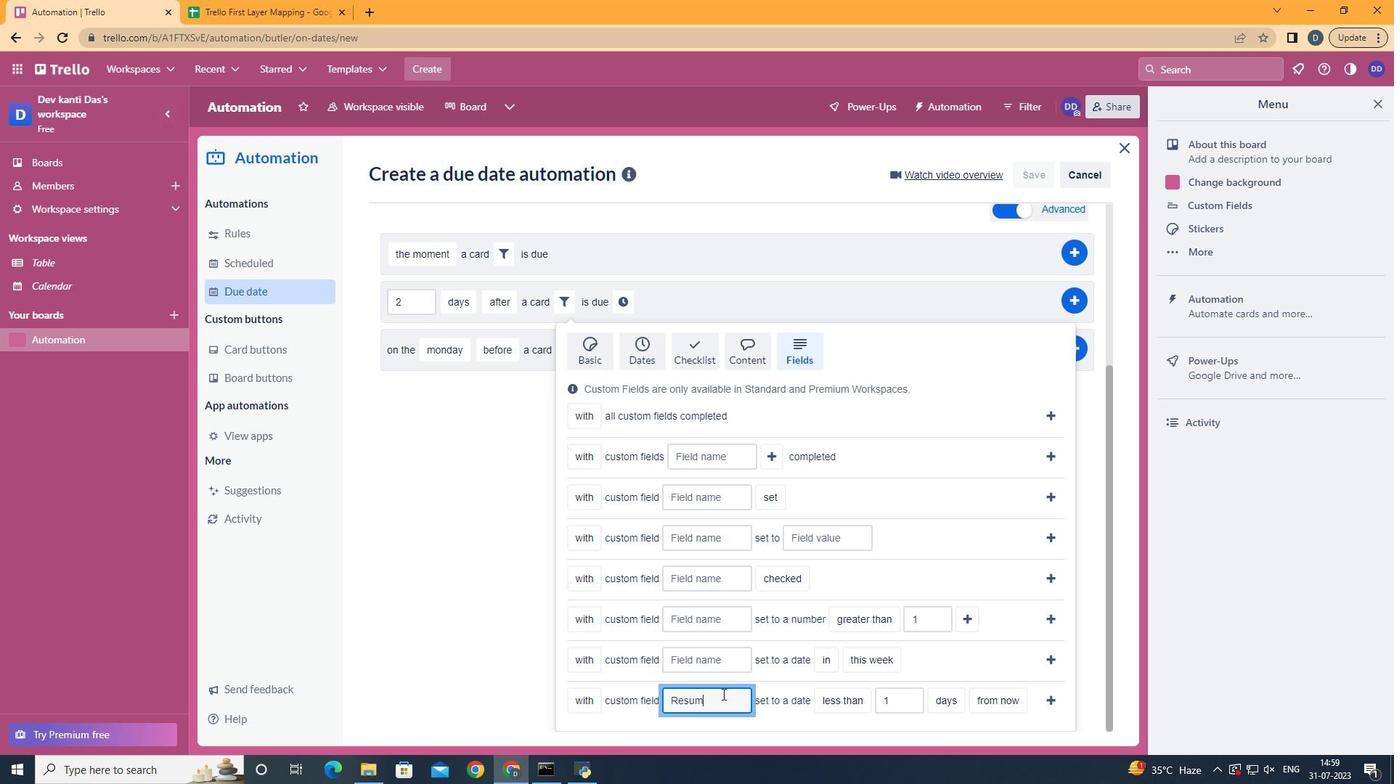 
Action: Mouse moved to (849, 602)
Screenshot: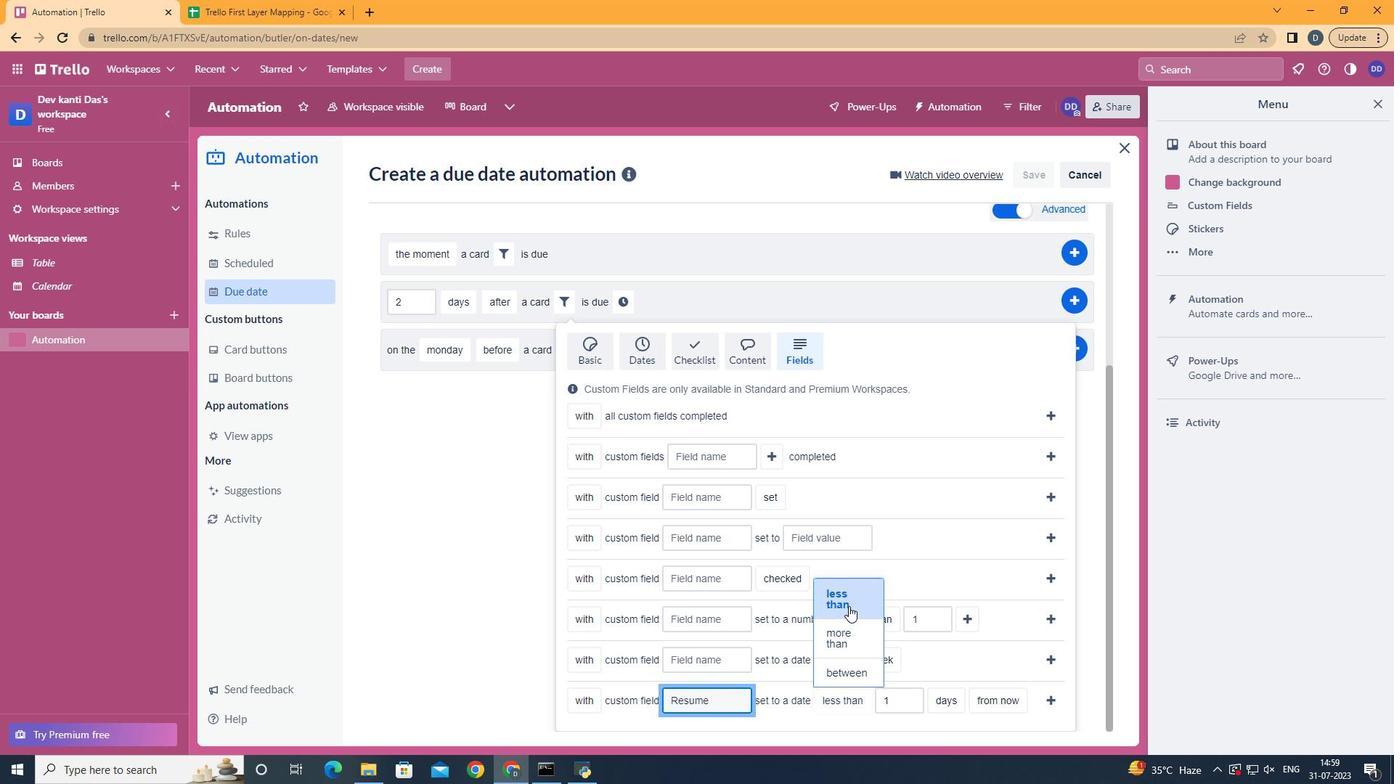 
Action: Mouse pressed left at (849, 602)
Screenshot: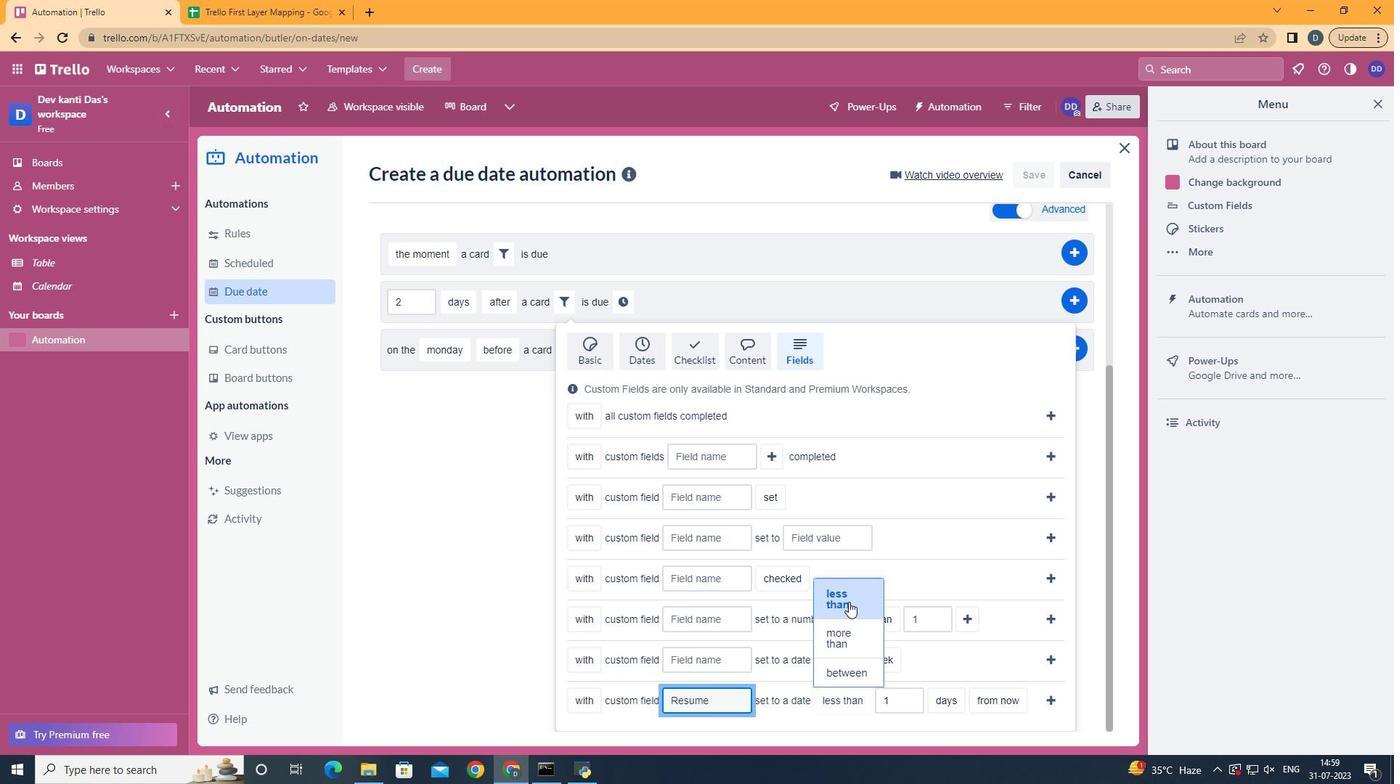 
Action: Mouse moved to (966, 645)
Screenshot: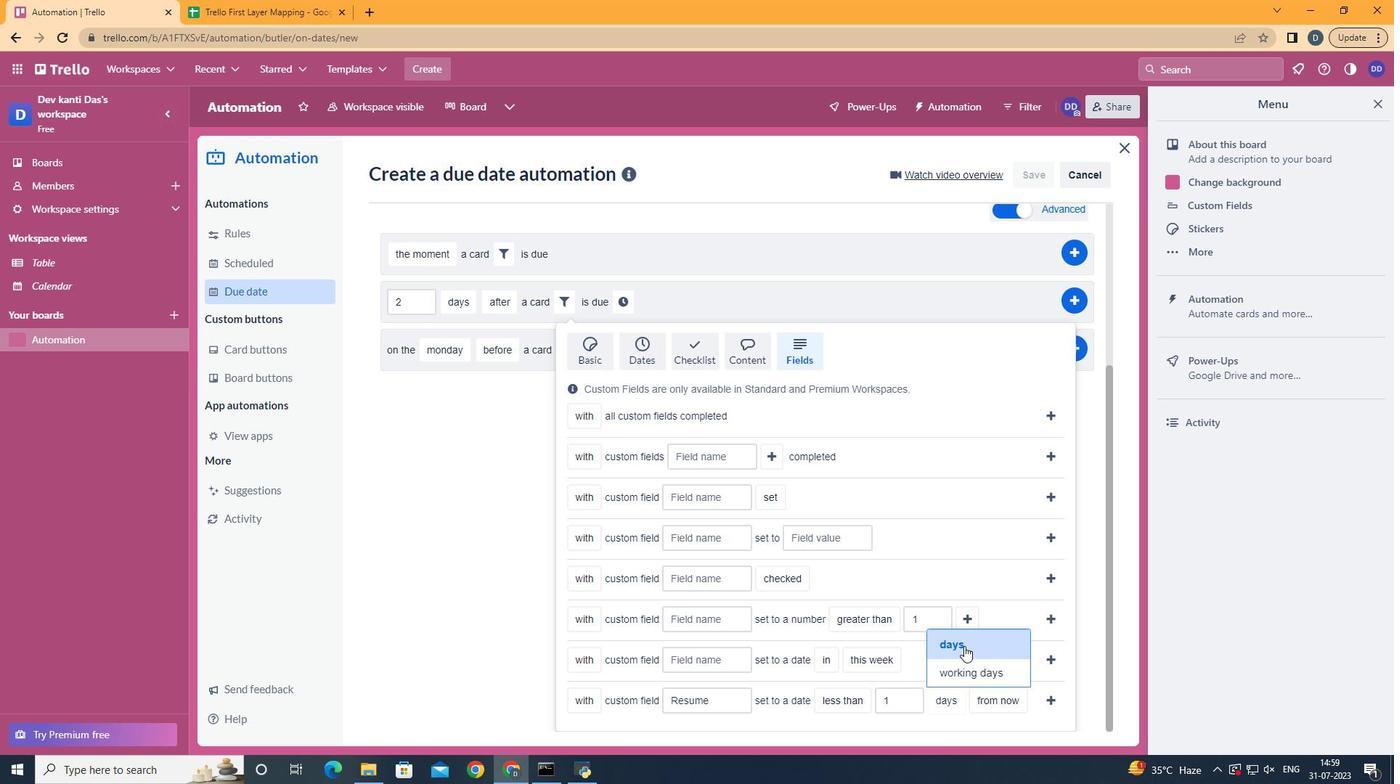 
Action: Mouse pressed left at (966, 645)
Screenshot: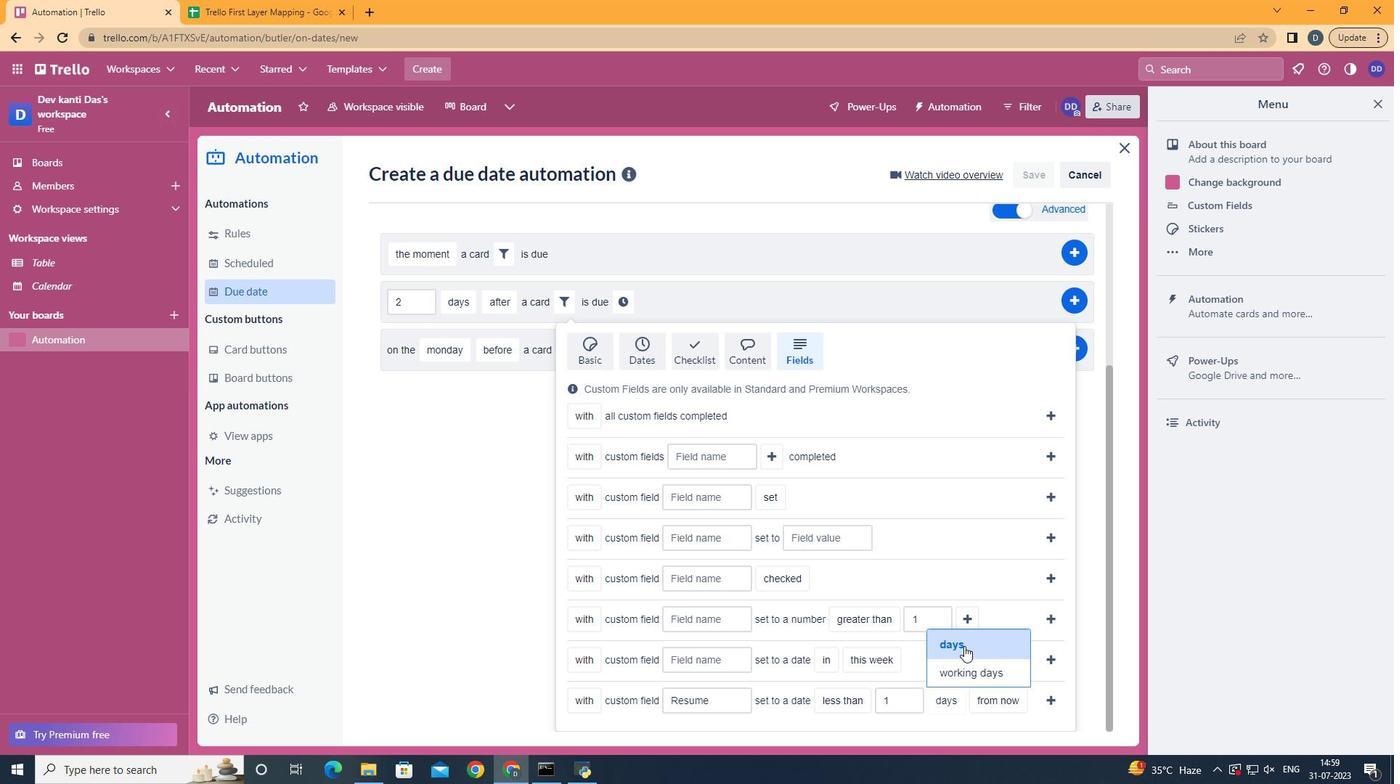 
Action: Mouse moved to (1011, 639)
Screenshot: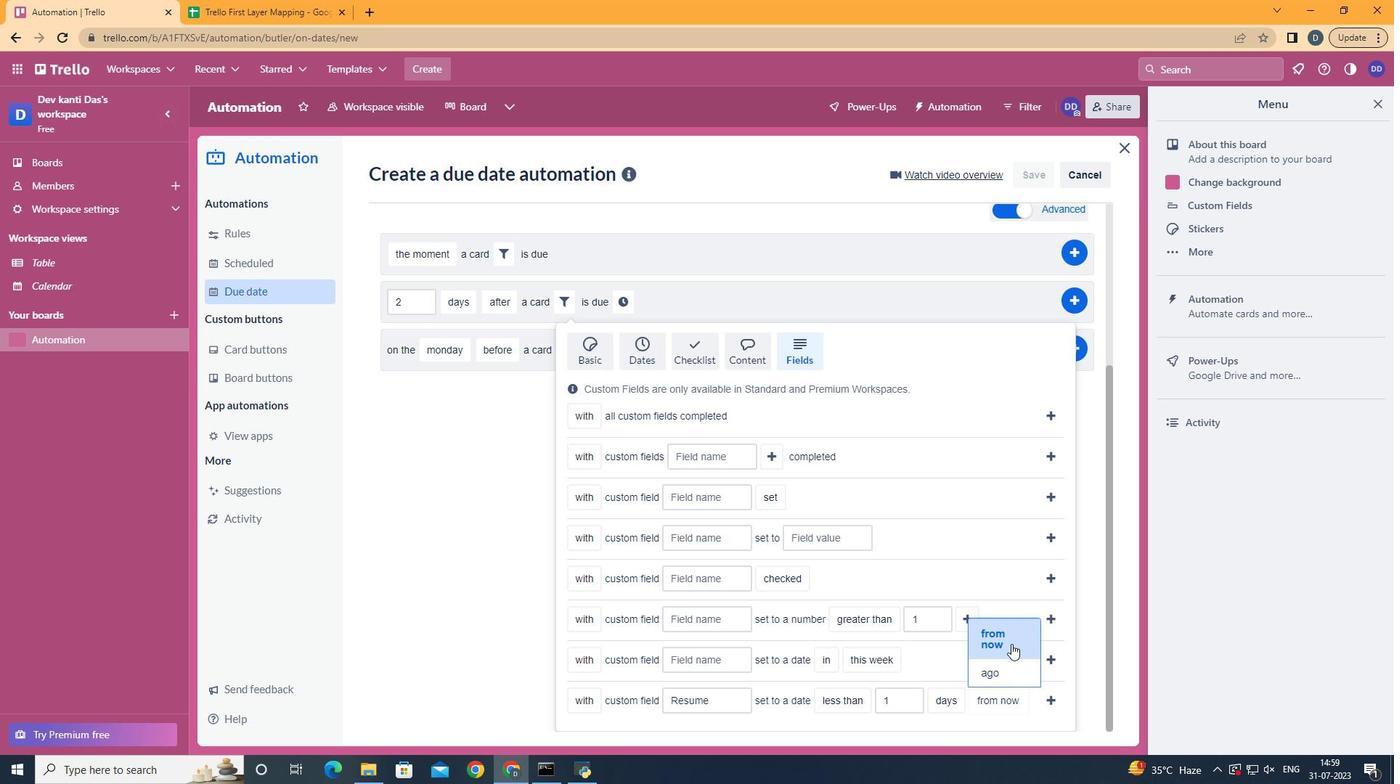 
Action: Mouse pressed left at (1011, 639)
Screenshot: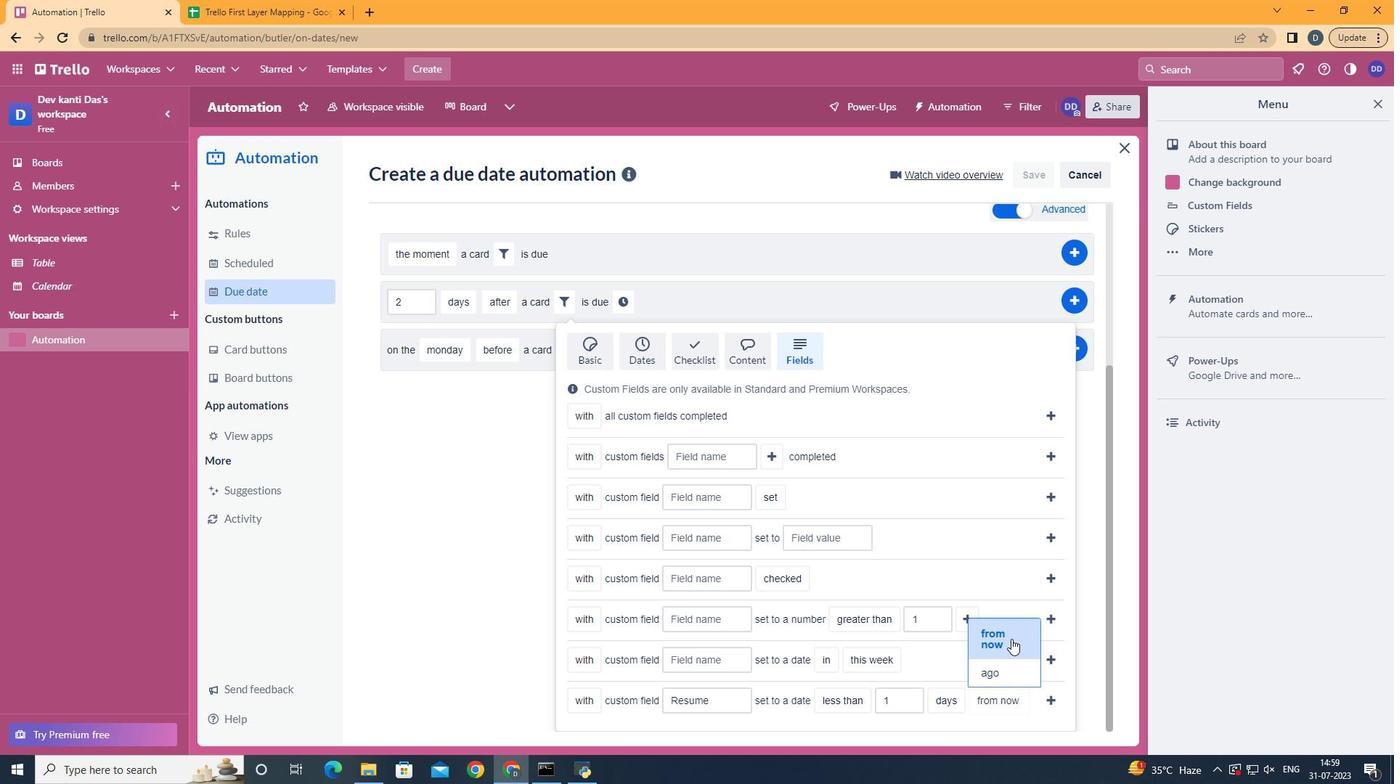 
Action: Mouse moved to (1047, 700)
Screenshot: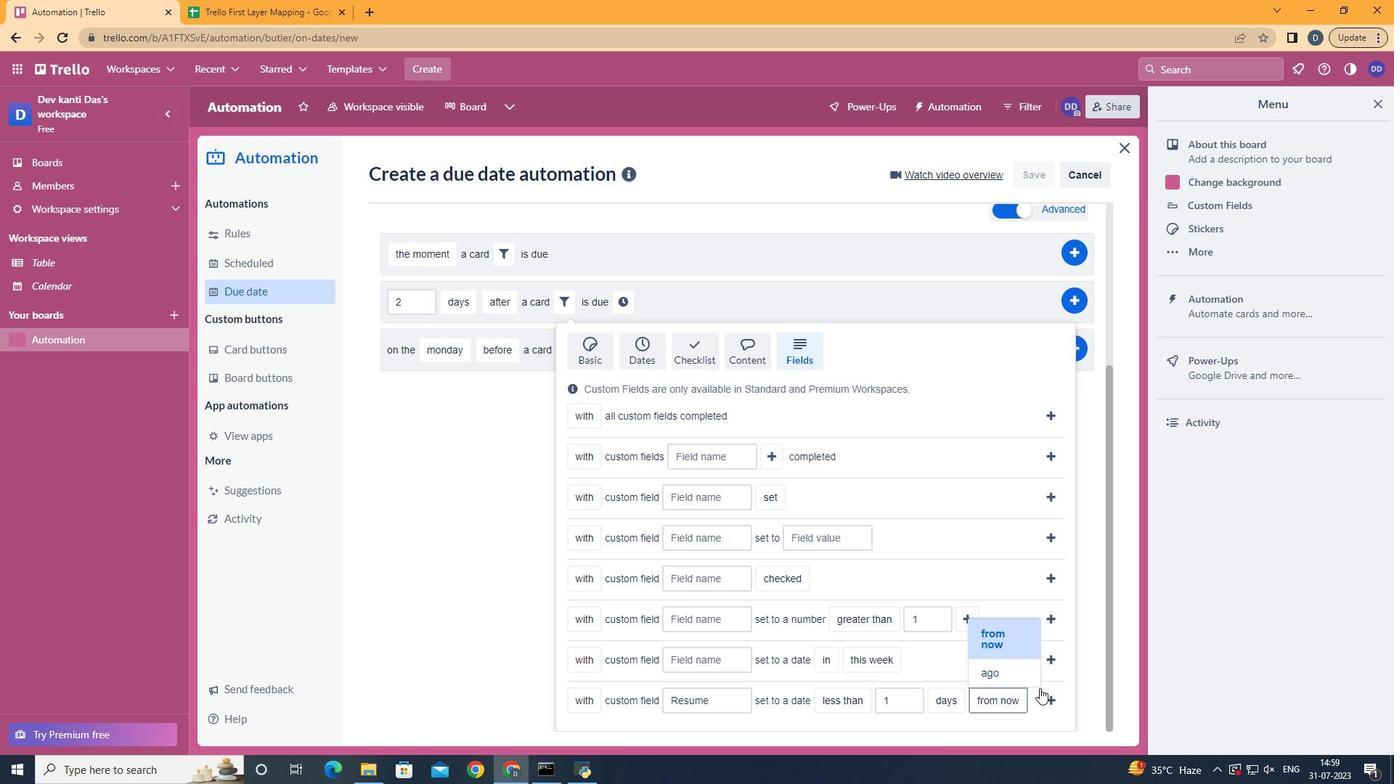 
Action: Mouse pressed left at (1047, 700)
Screenshot: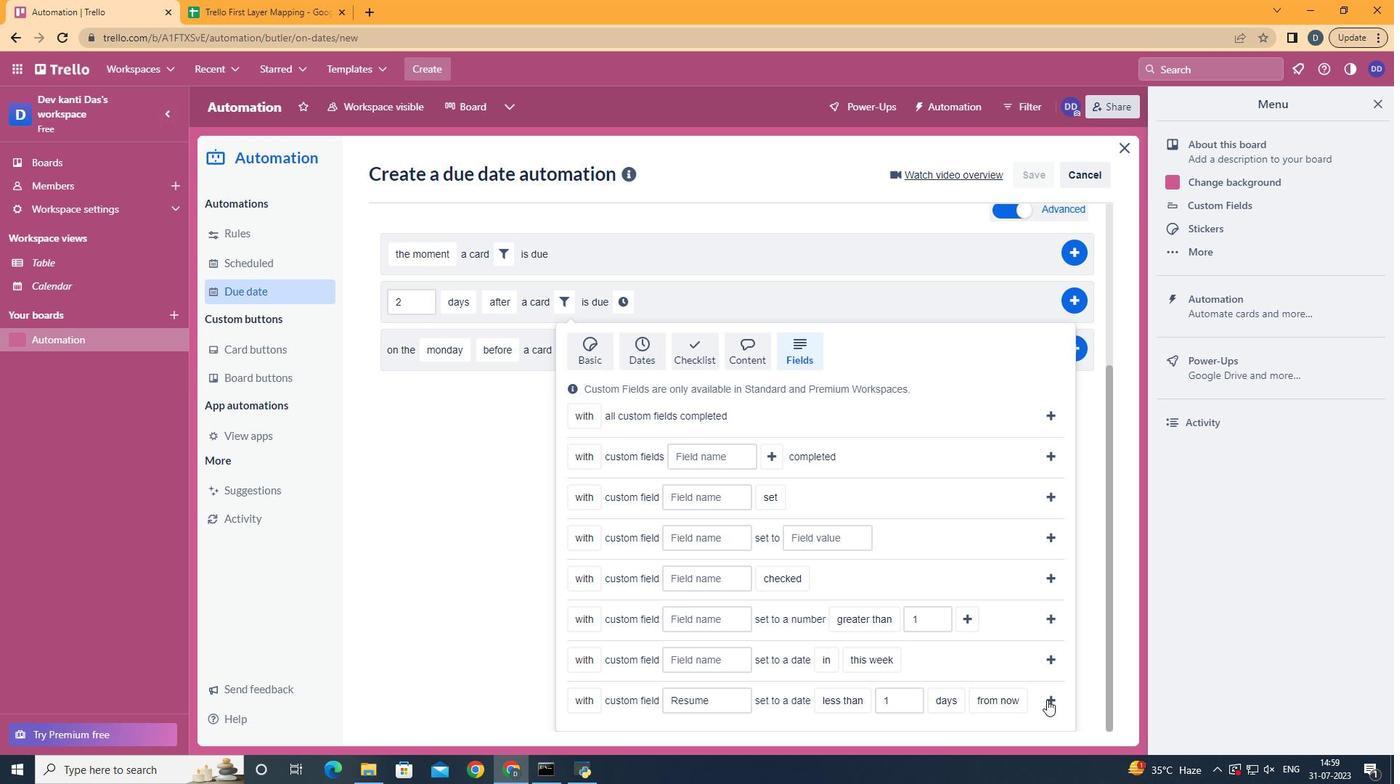 
Action: Mouse moved to (958, 533)
Screenshot: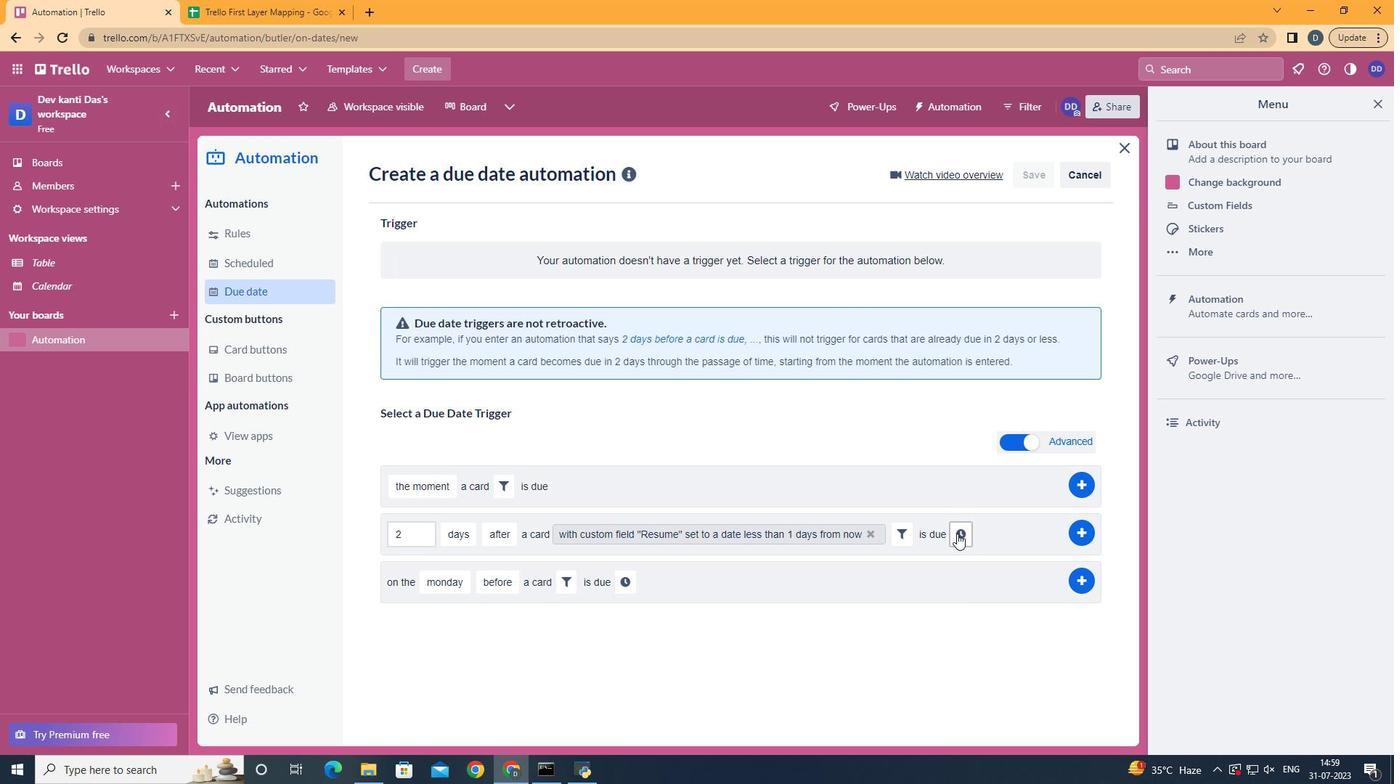 
Action: Mouse pressed left at (958, 533)
Screenshot: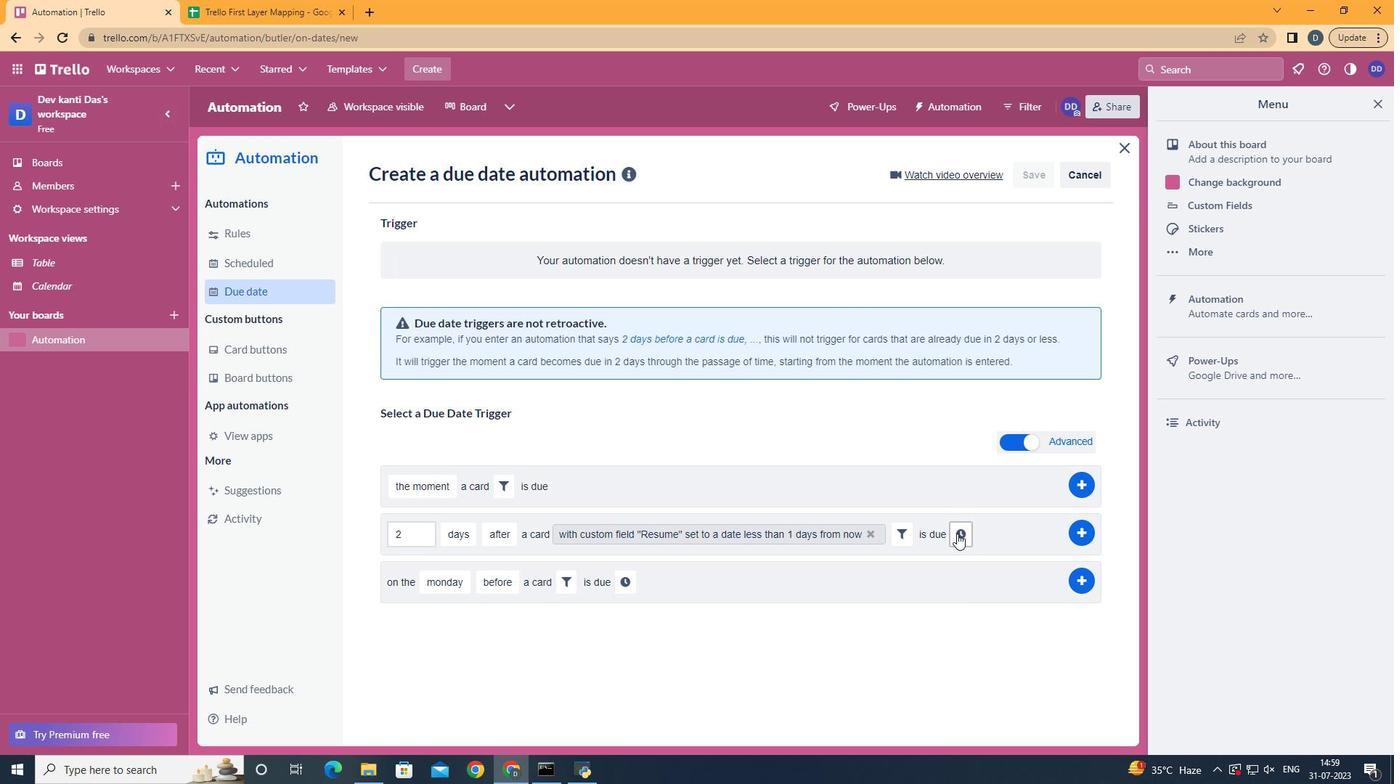 
Action: Mouse moved to (435, 563)
Screenshot: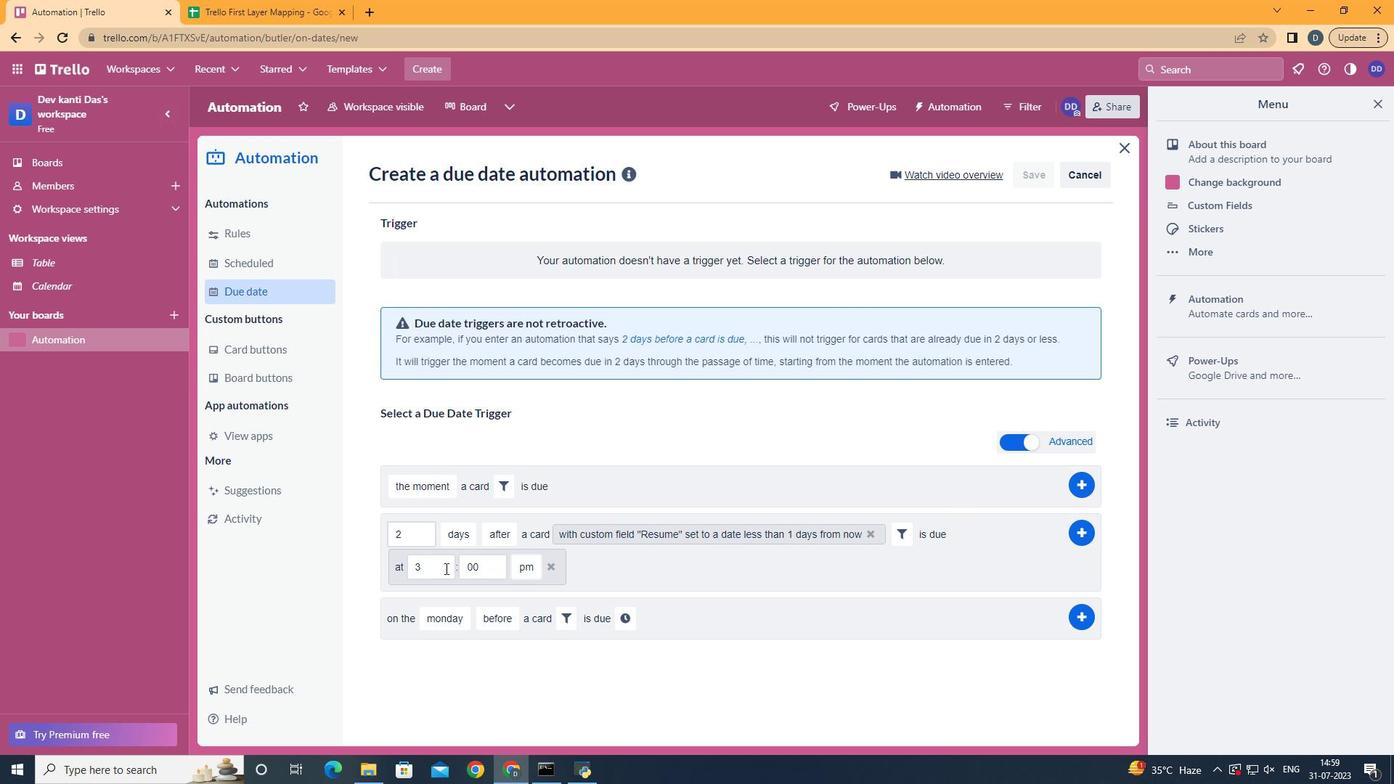 
Action: Mouse pressed left at (435, 563)
Screenshot: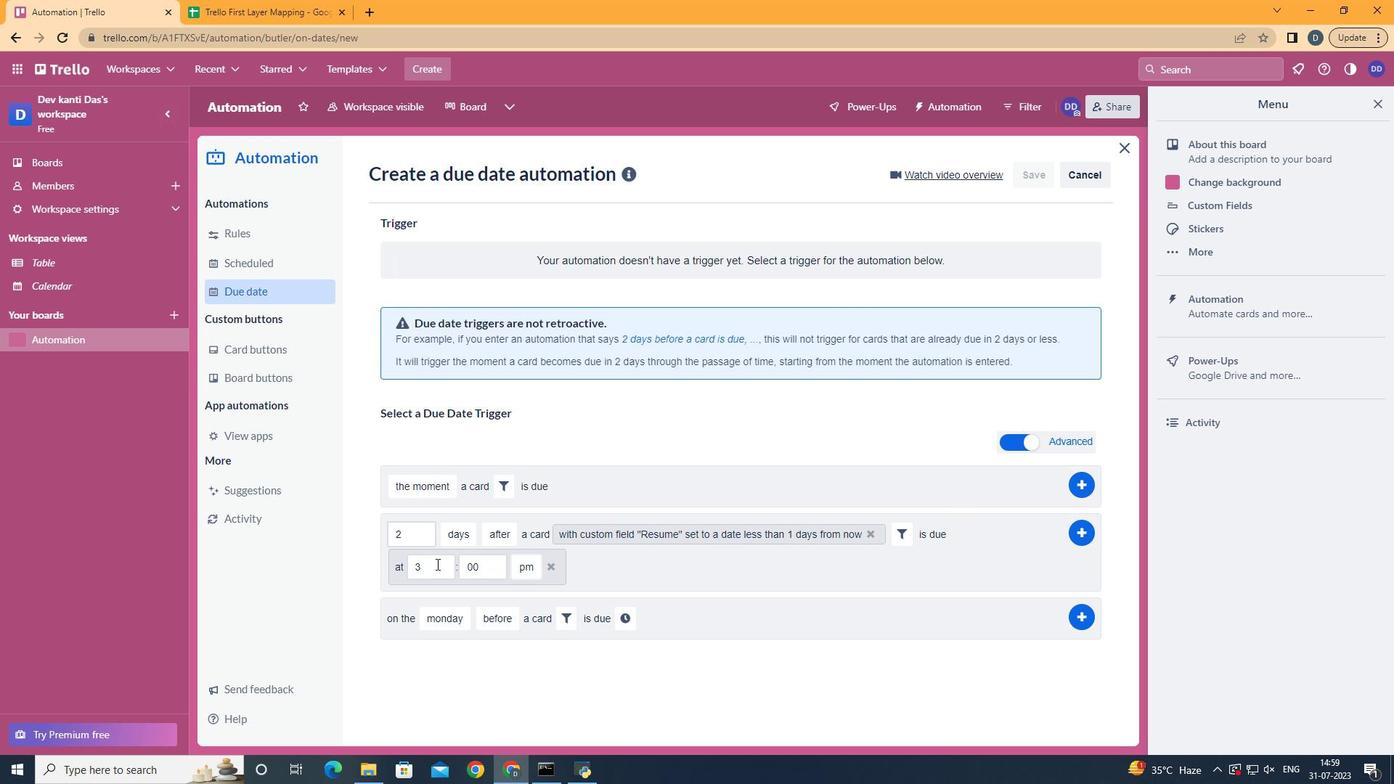 
Action: Key pressed <Key.backspace>11
Screenshot: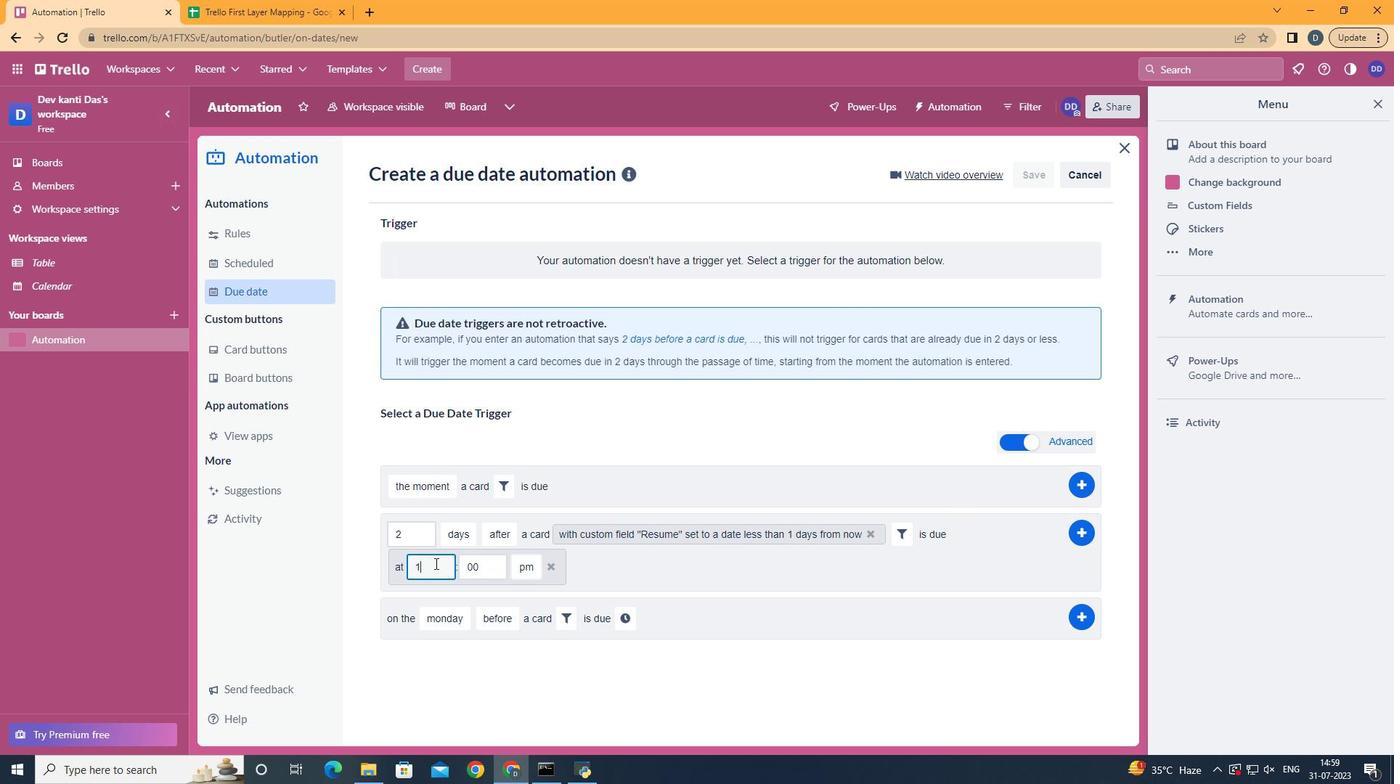
Action: Mouse moved to (527, 588)
Screenshot: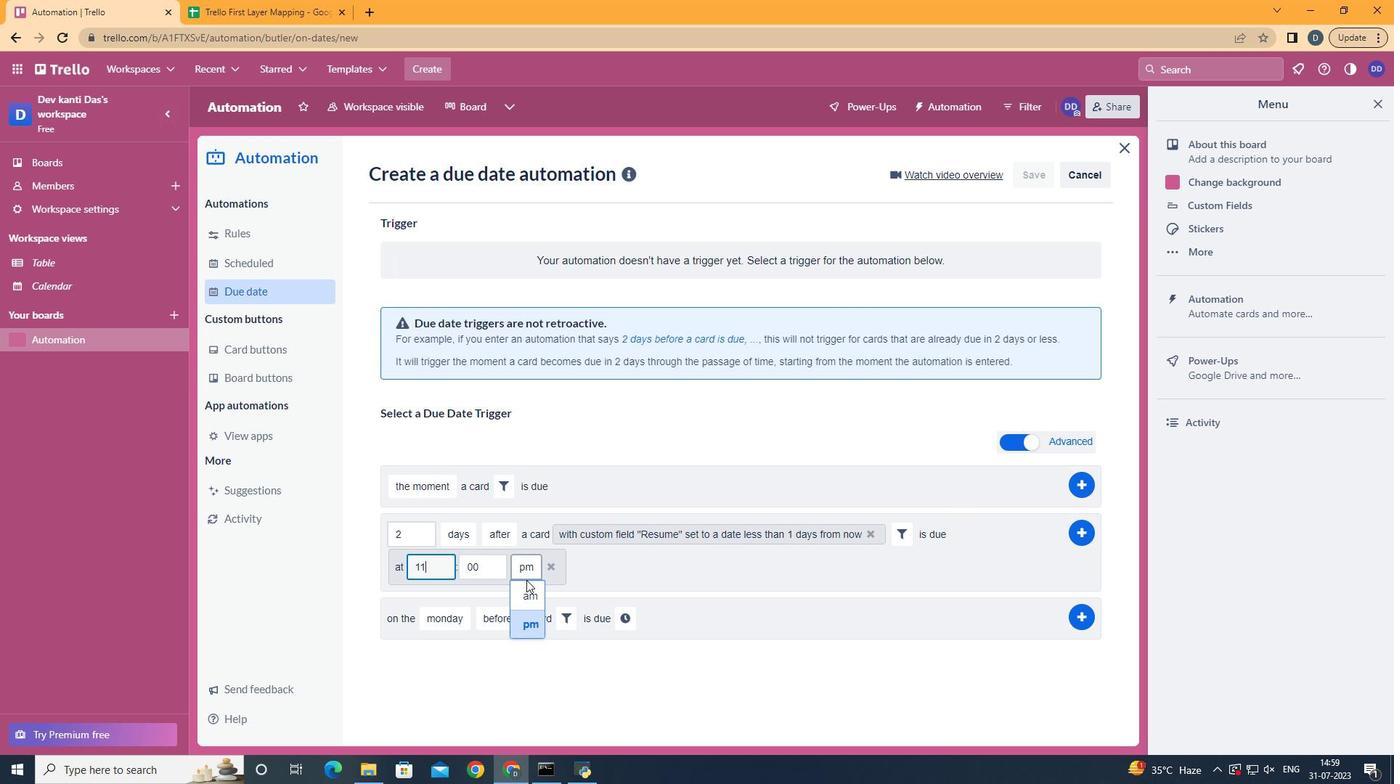 
Action: Mouse pressed left at (527, 588)
Screenshot: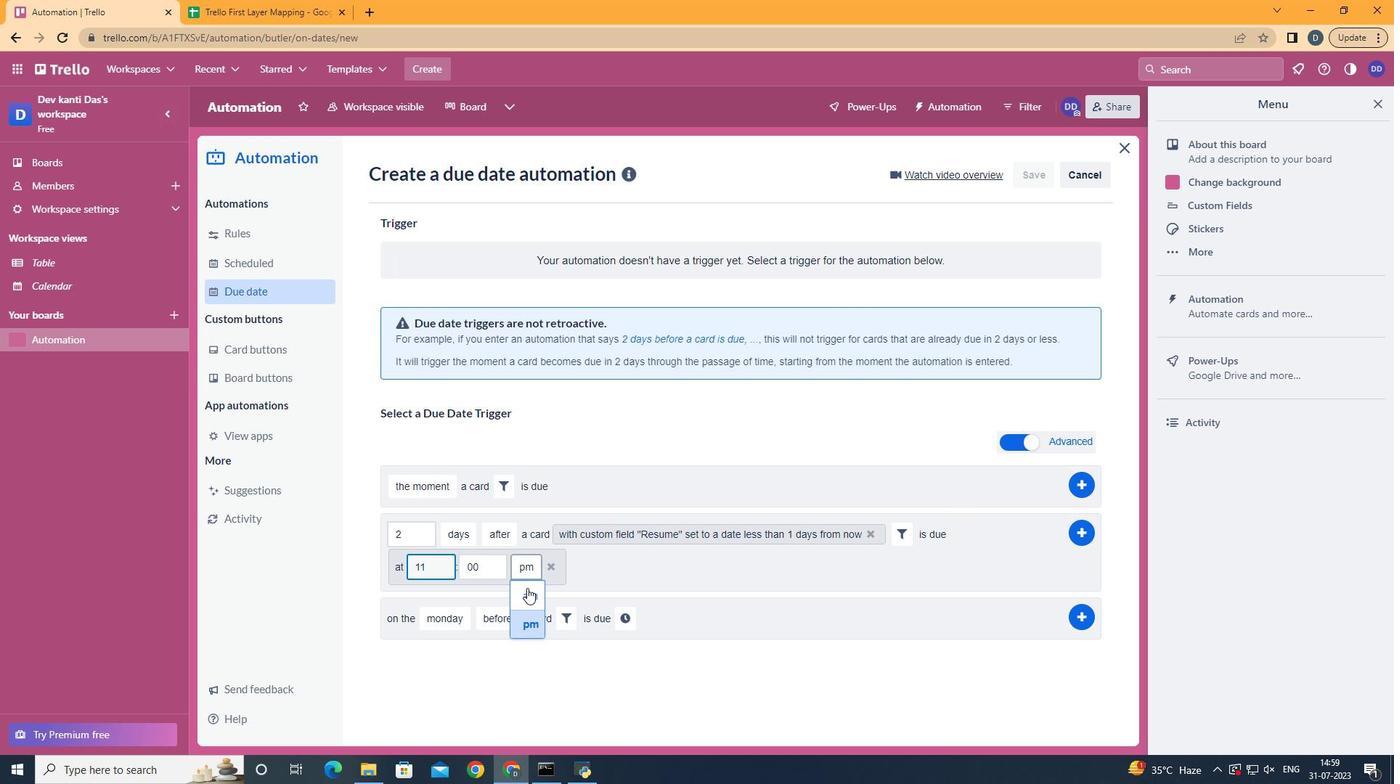 
Action: Mouse moved to (1075, 529)
Screenshot: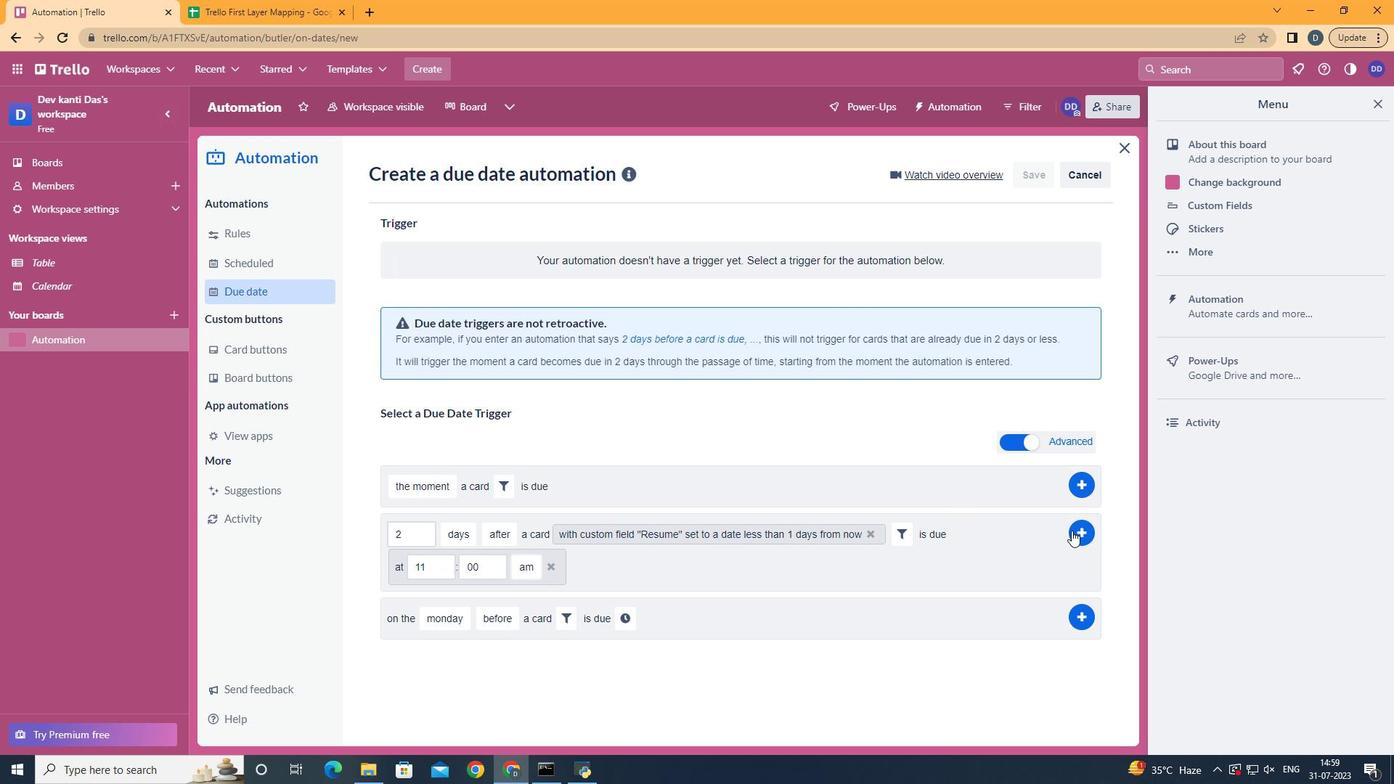 
Action: Mouse pressed left at (1075, 529)
Screenshot: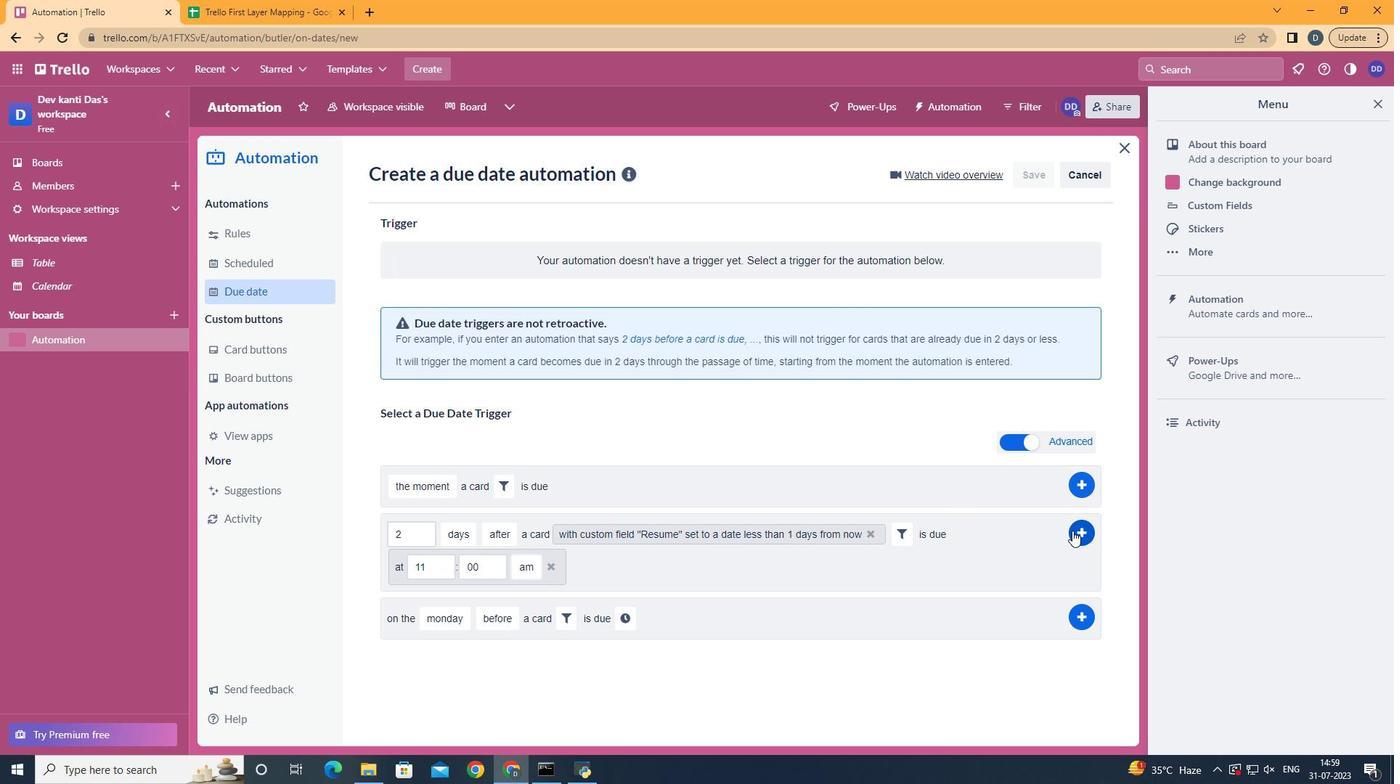 
Action: Mouse moved to (666, 349)
Screenshot: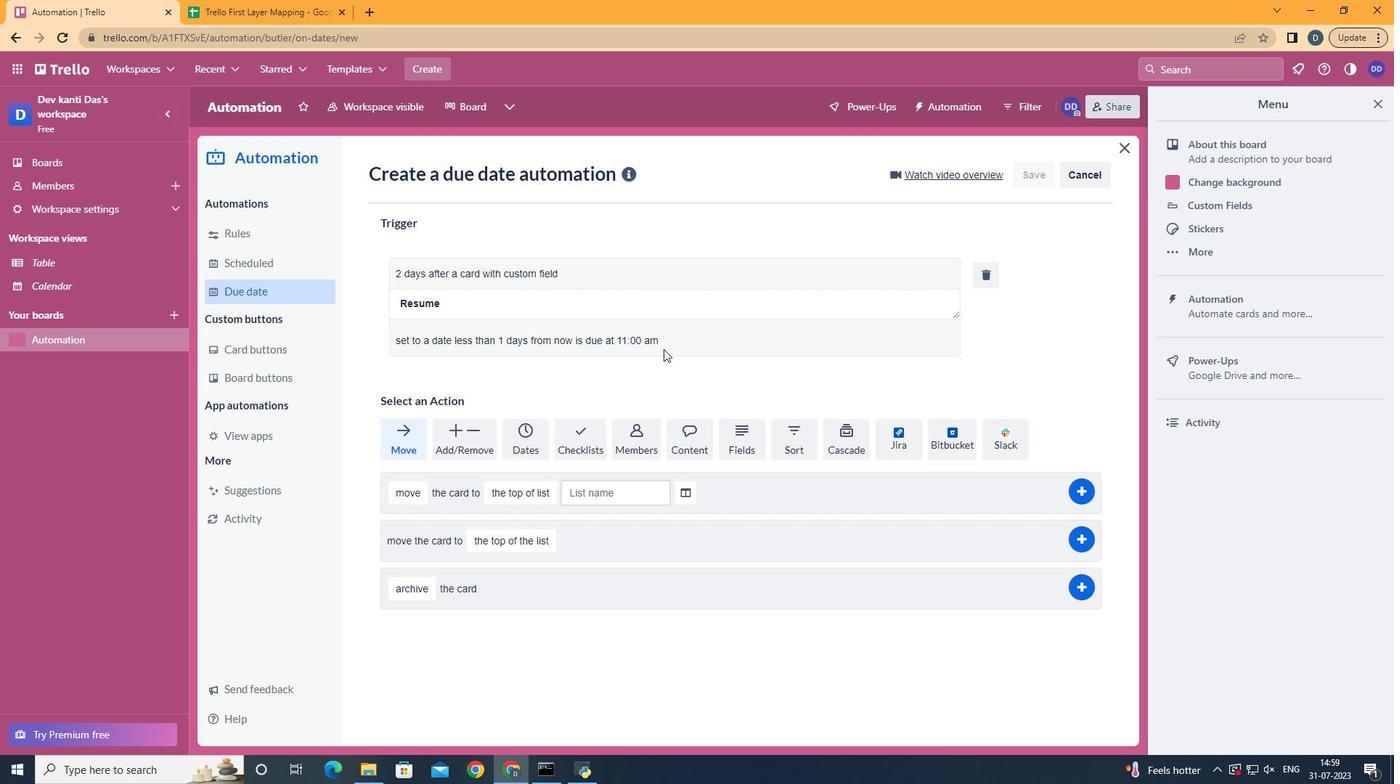
